 Task: Look for products in the category "Specialty Cheeses" from Field Roast only.
Action: Mouse moved to (869, 320)
Screenshot: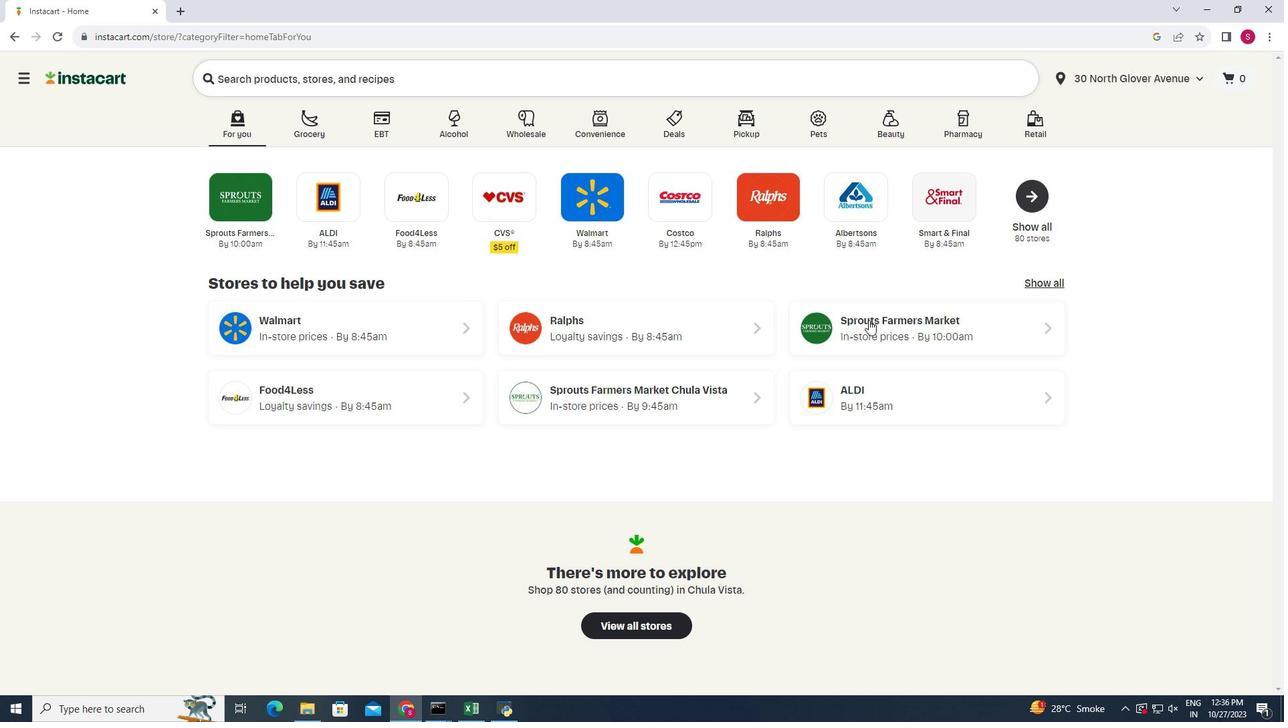 
Action: Mouse pressed left at (869, 320)
Screenshot: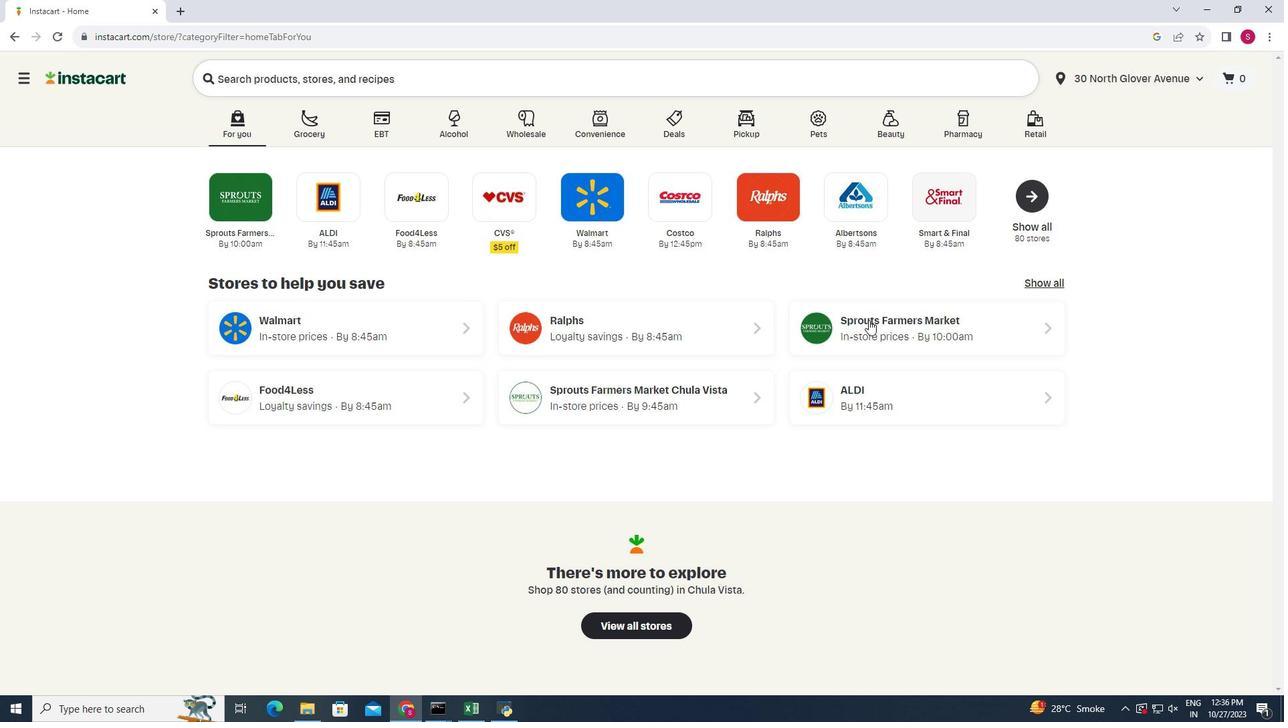 
Action: Mouse moved to (33, 585)
Screenshot: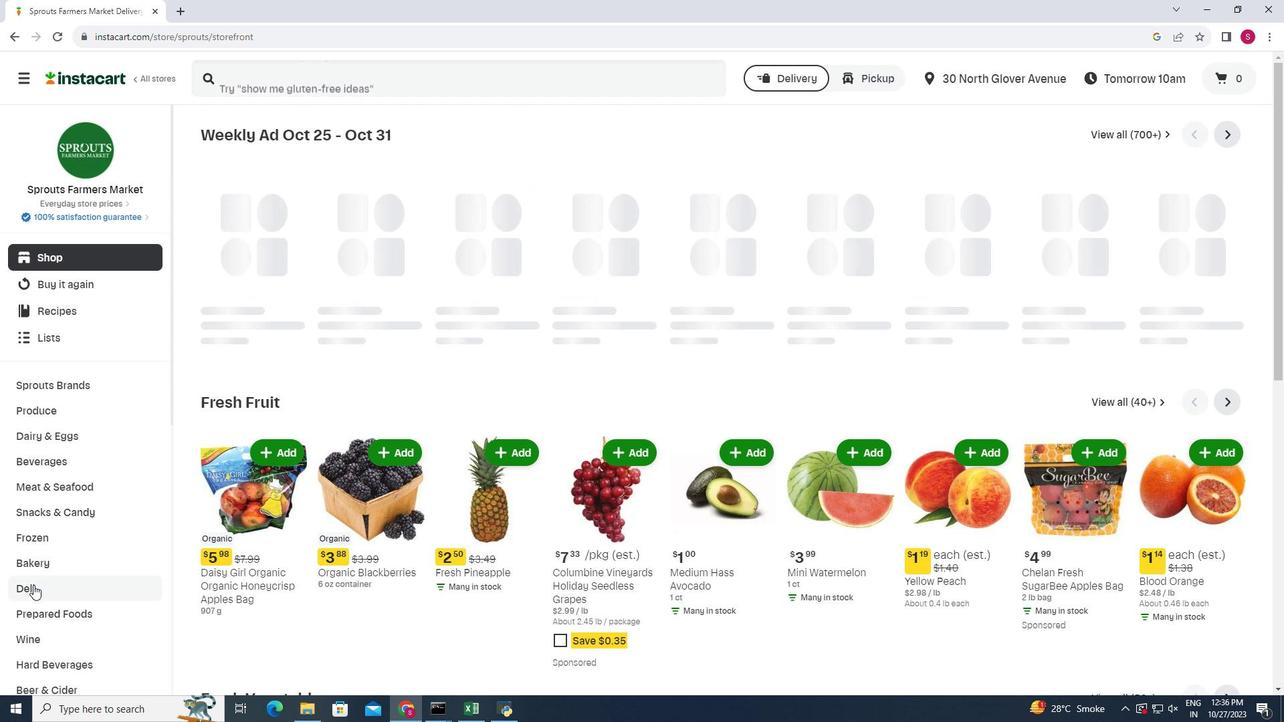 
Action: Mouse pressed left at (33, 585)
Screenshot: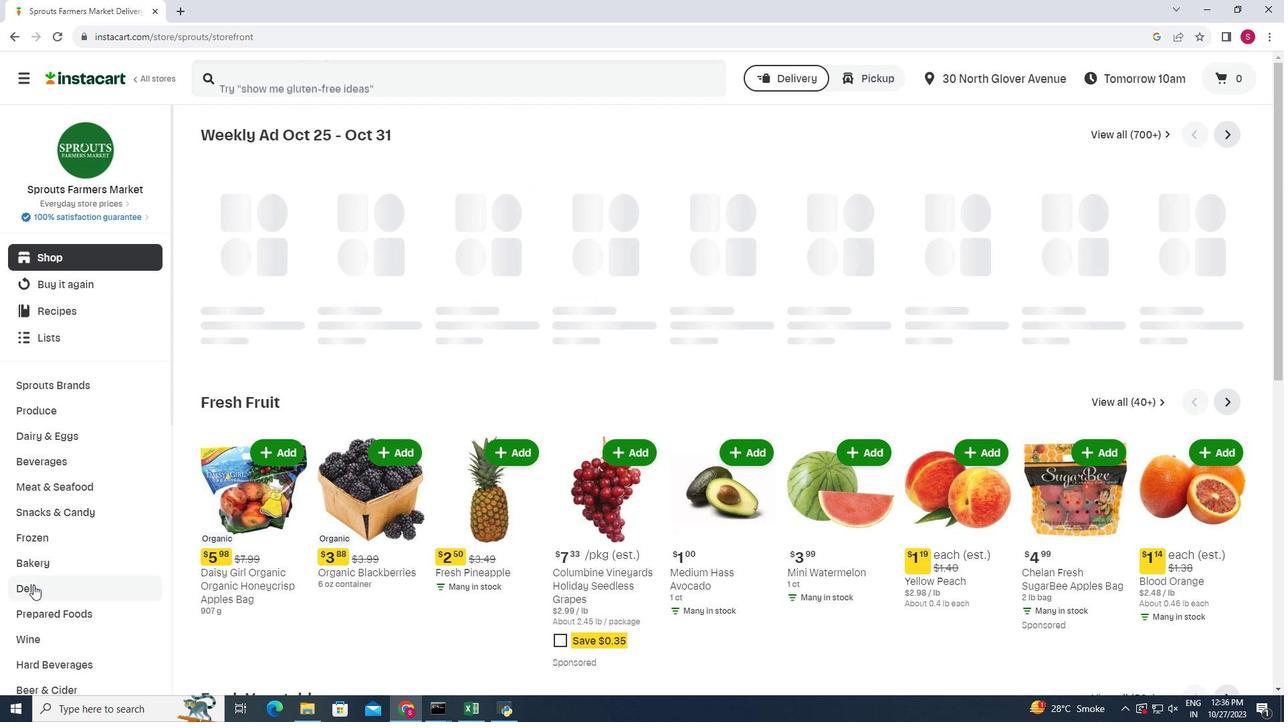 
Action: Mouse moved to (345, 335)
Screenshot: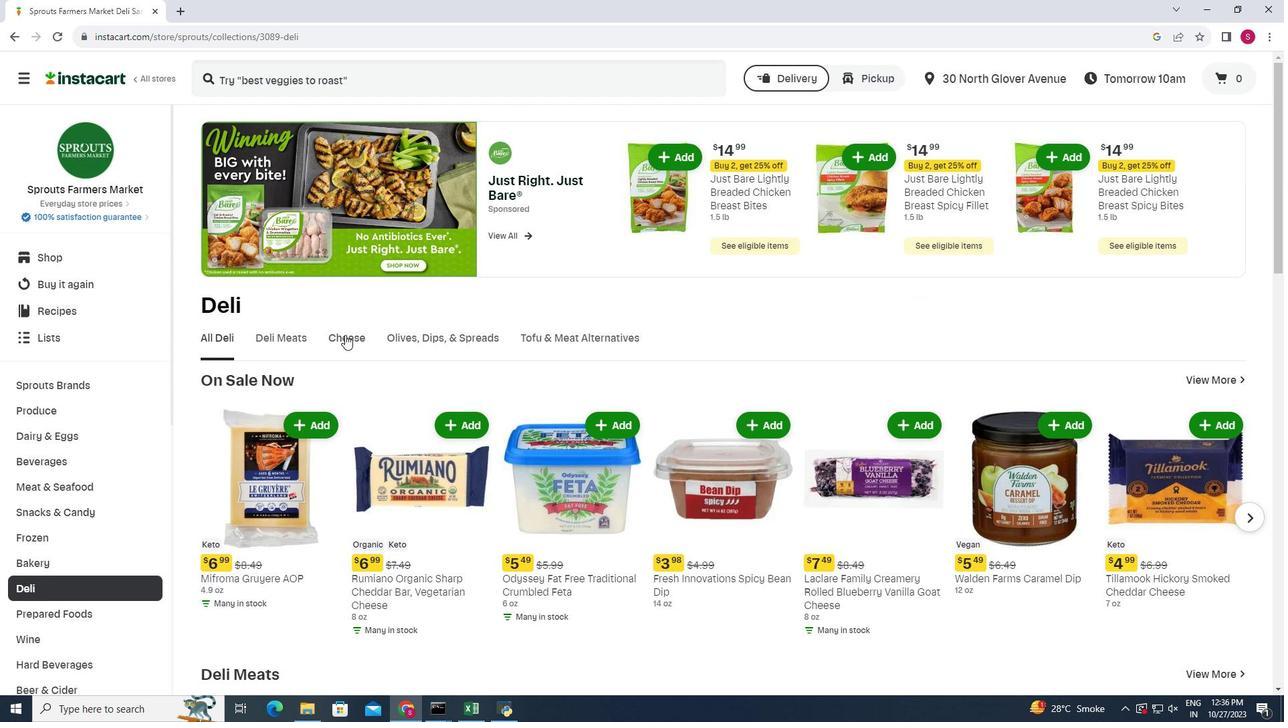 
Action: Mouse pressed left at (345, 335)
Screenshot: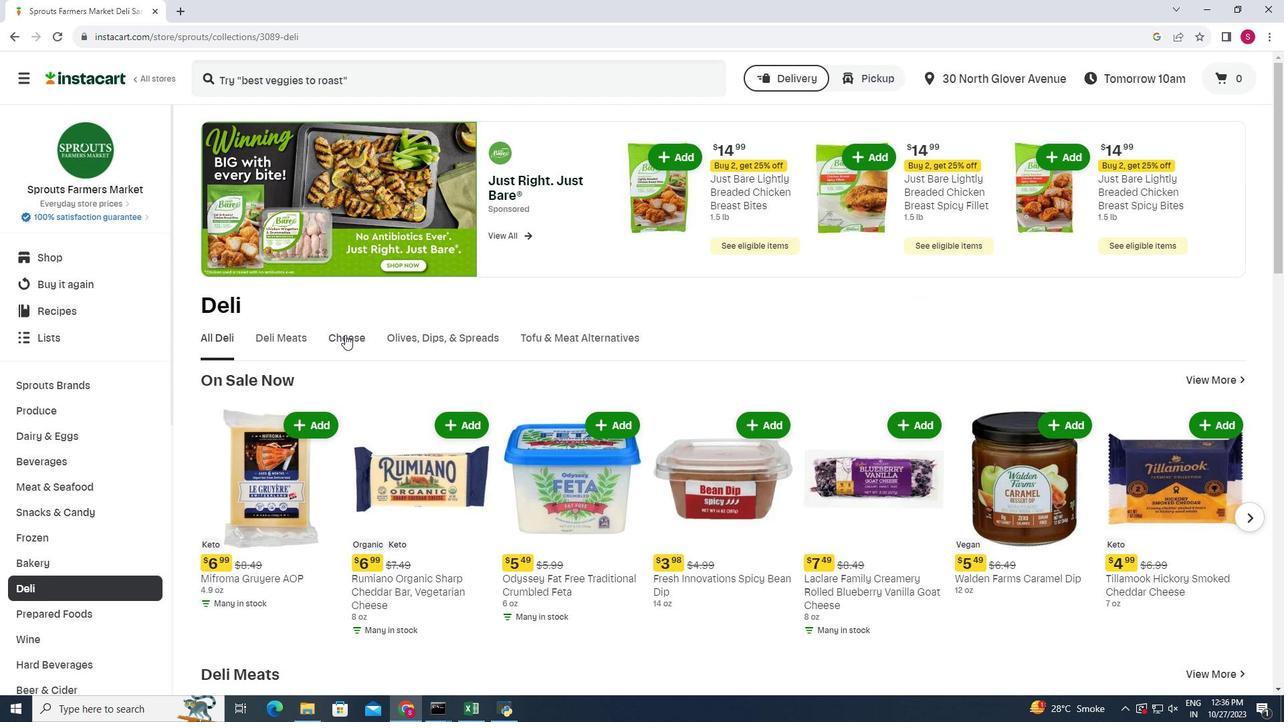
Action: Mouse moved to (1253, 379)
Screenshot: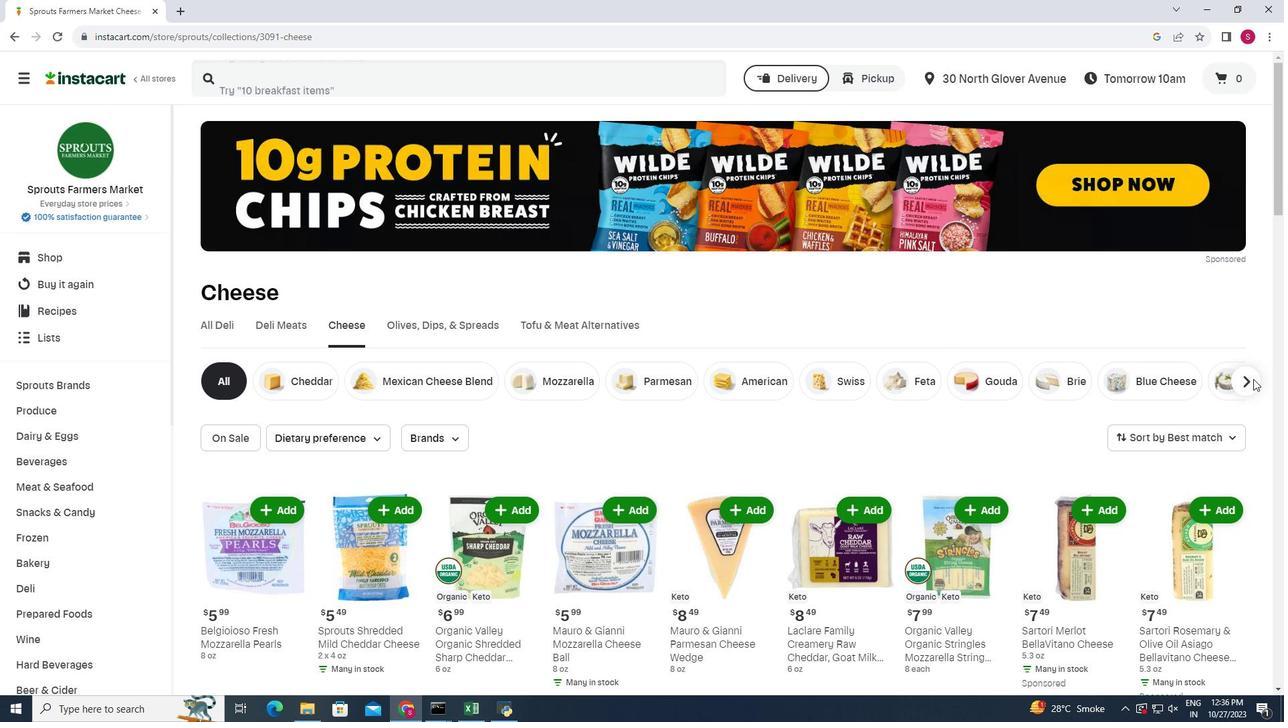 
Action: Mouse pressed left at (1253, 379)
Screenshot: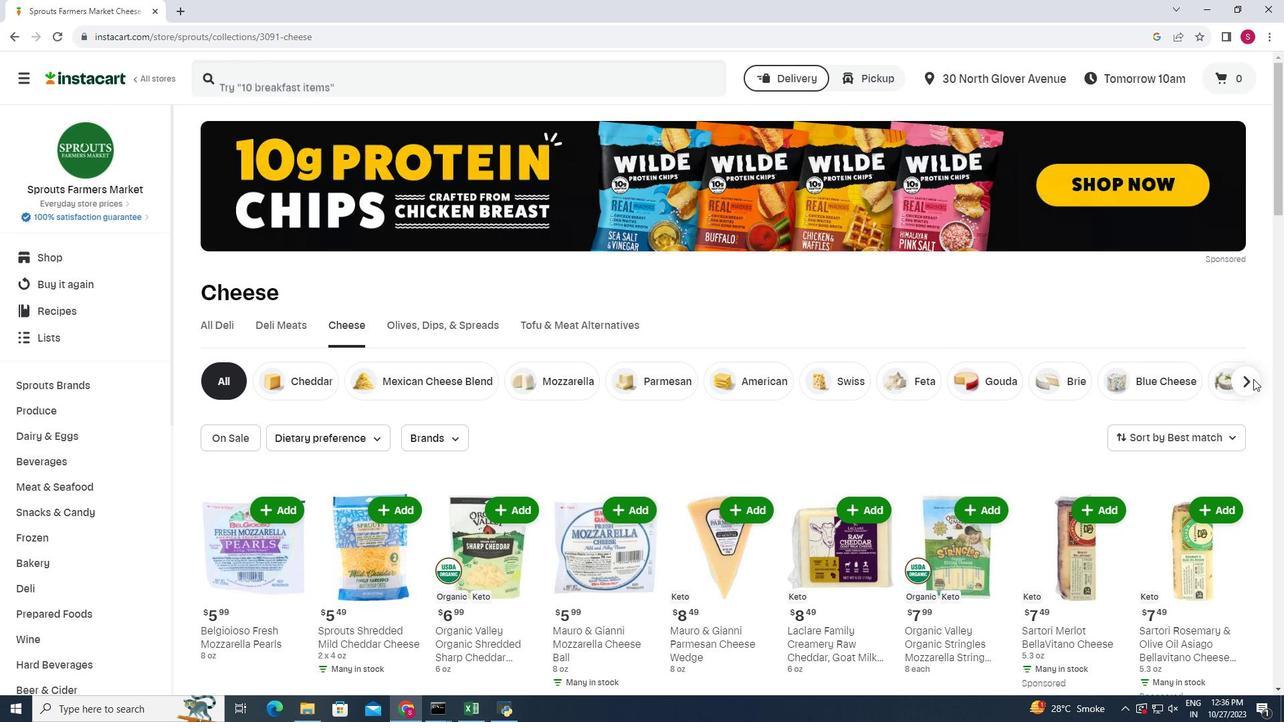 
Action: Mouse moved to (1172, 379)
Screenshot: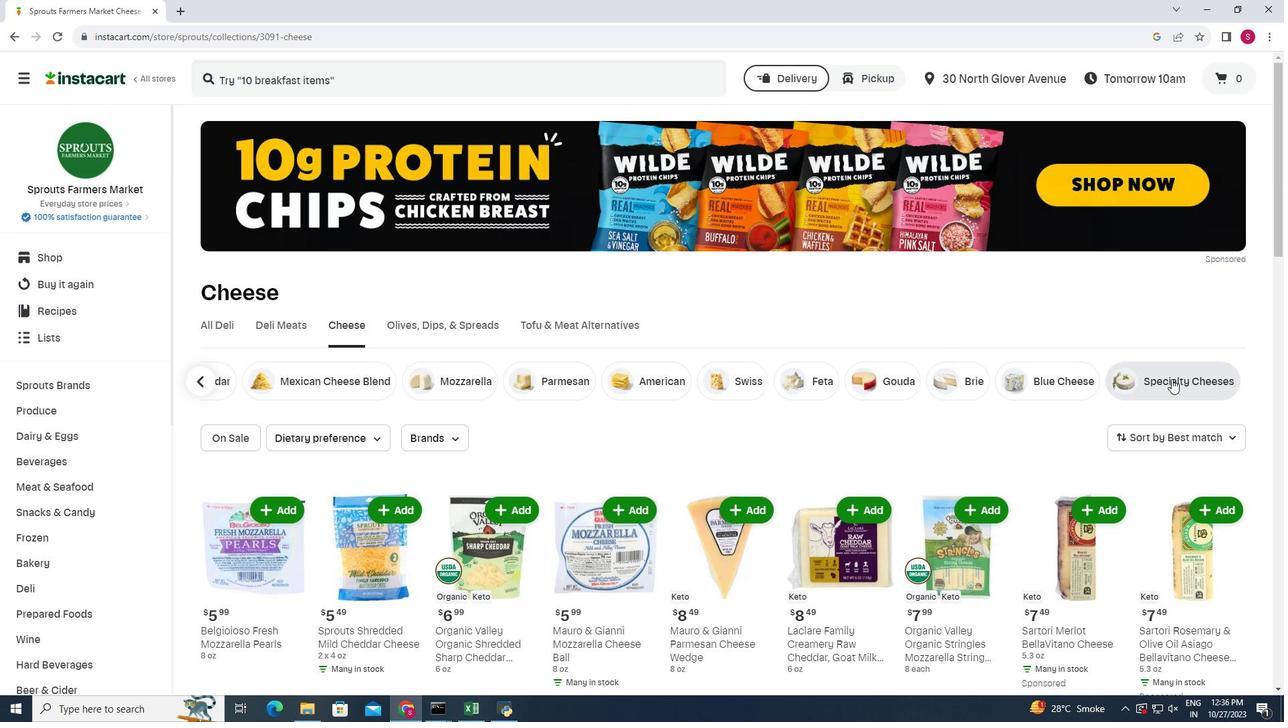 
Action: Mouse pressed left at (1172, 379)
Screenshot: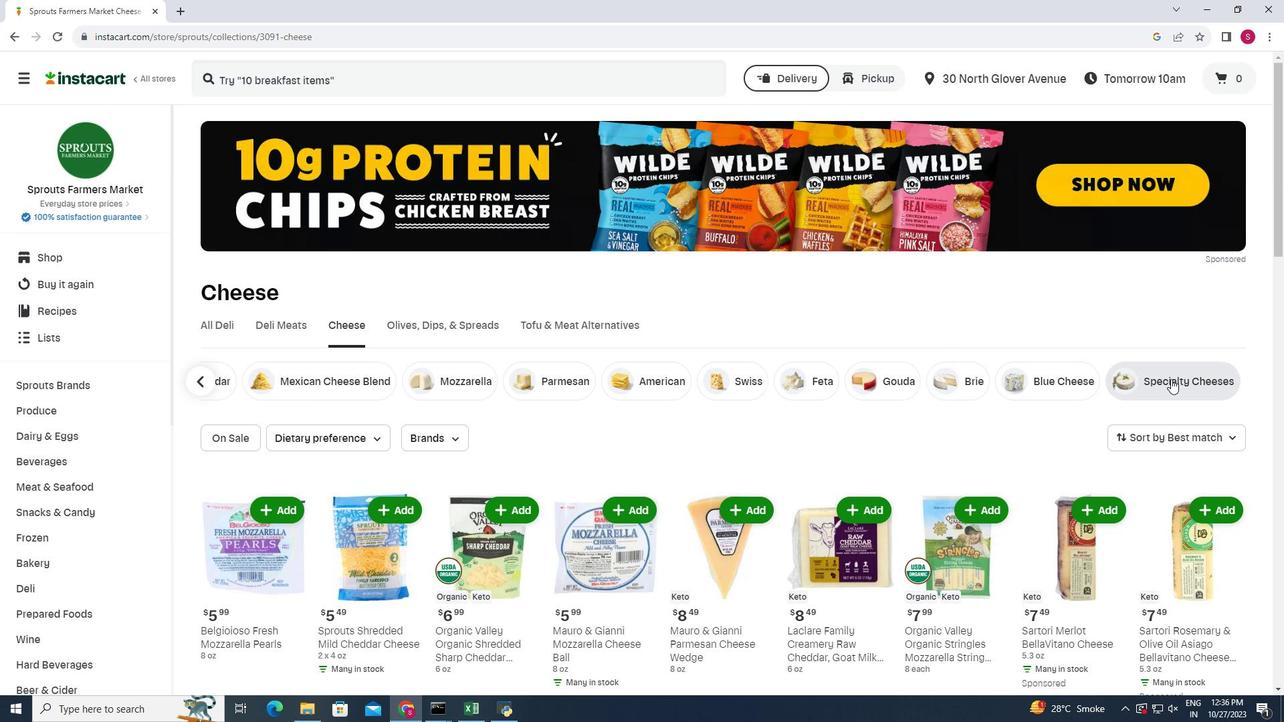 
Action: Mouse moved to (454, 432)
Screenshot: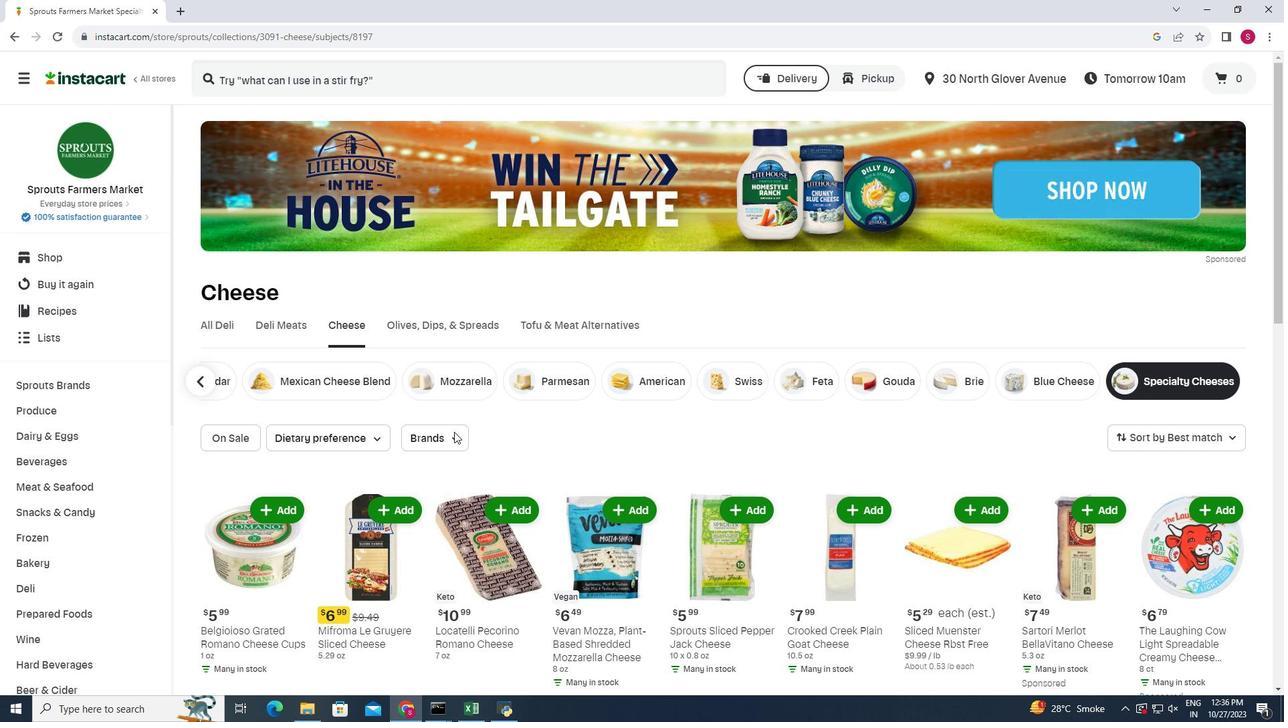 
Action: Mouse pressed left at (454, 432)
Screenshot: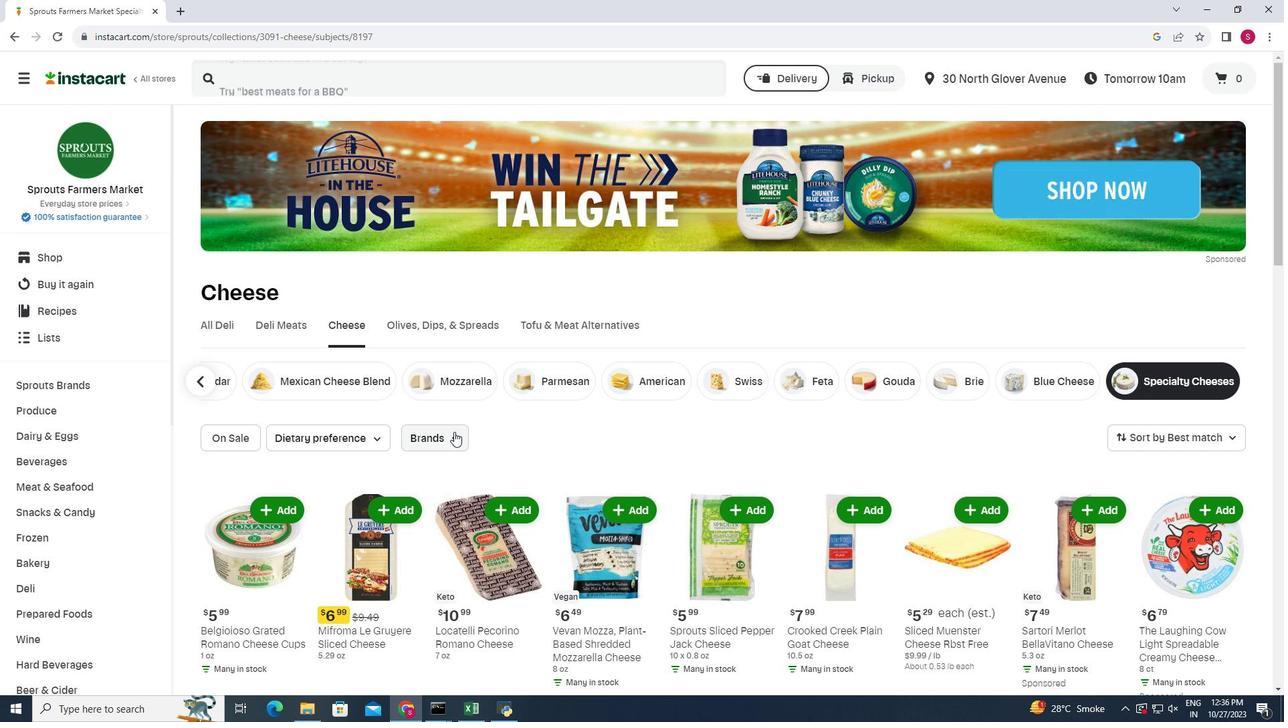 
Action: Mouse moved to (454, 512)
Screenshot: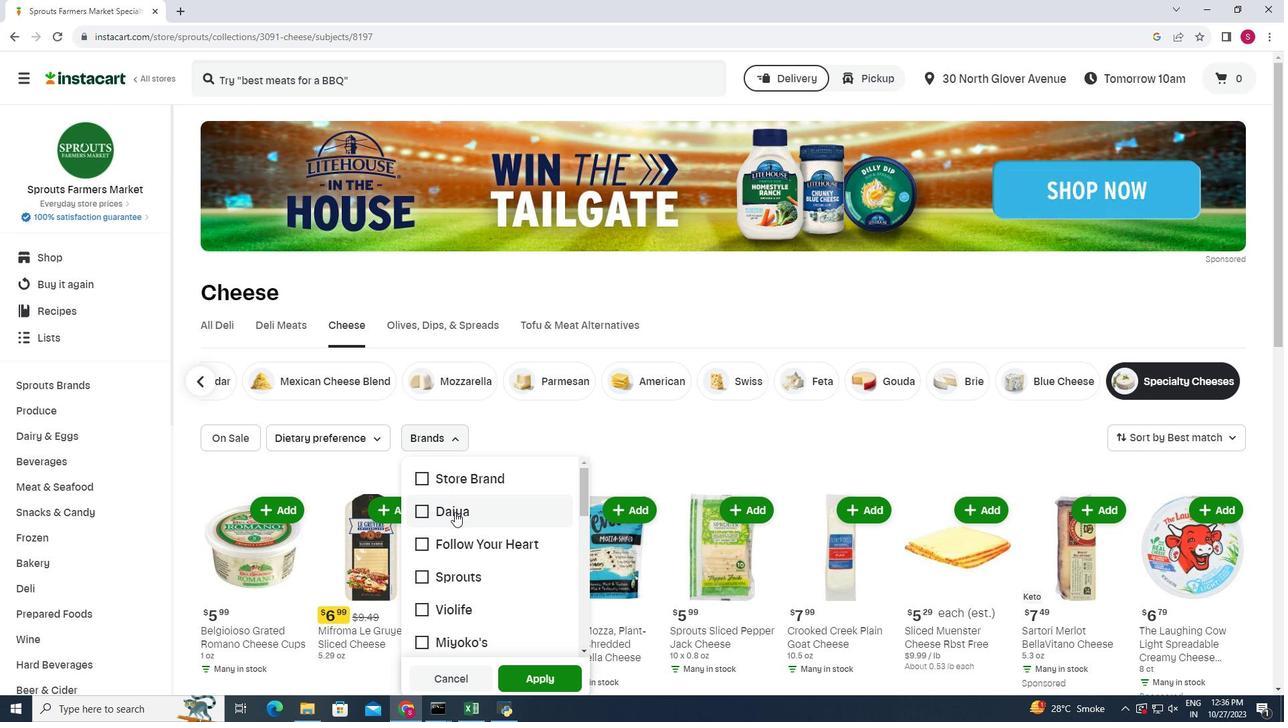 
Action: Mouse scrolled (454, 511) with delta (0, 0)
Screenshot: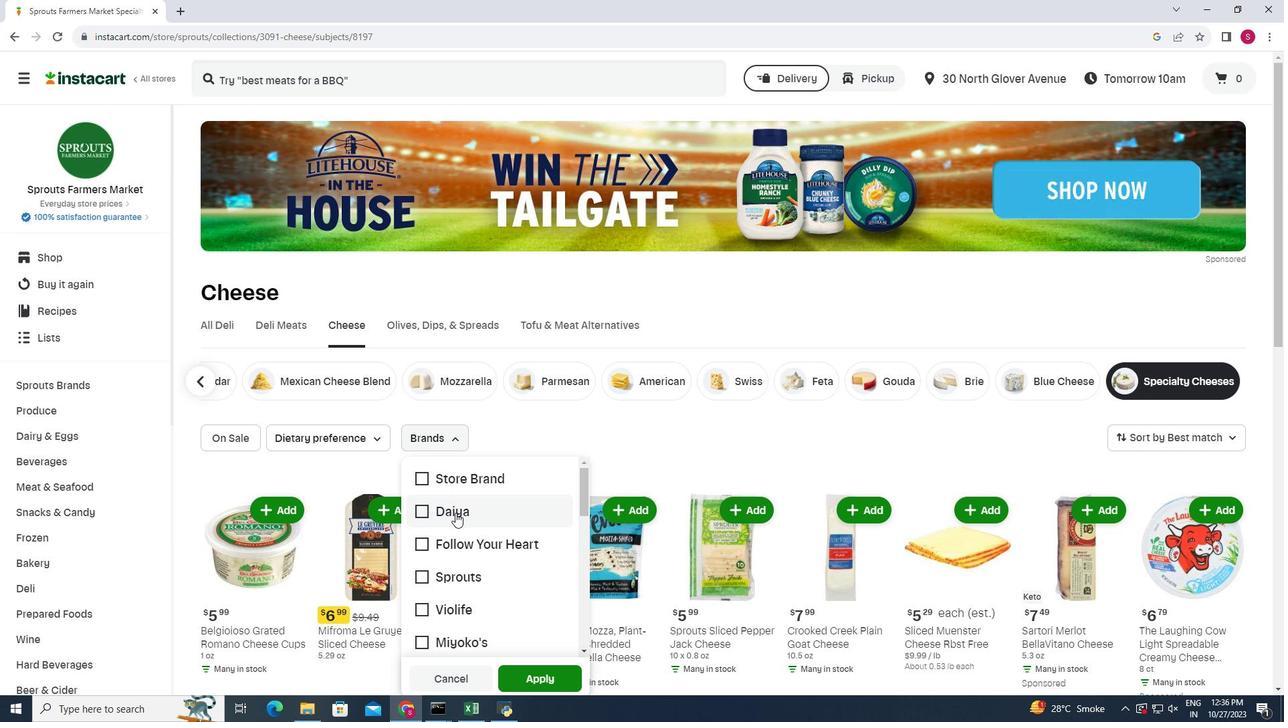 
Action: Mouse moved to (456, 513)
Screenshot: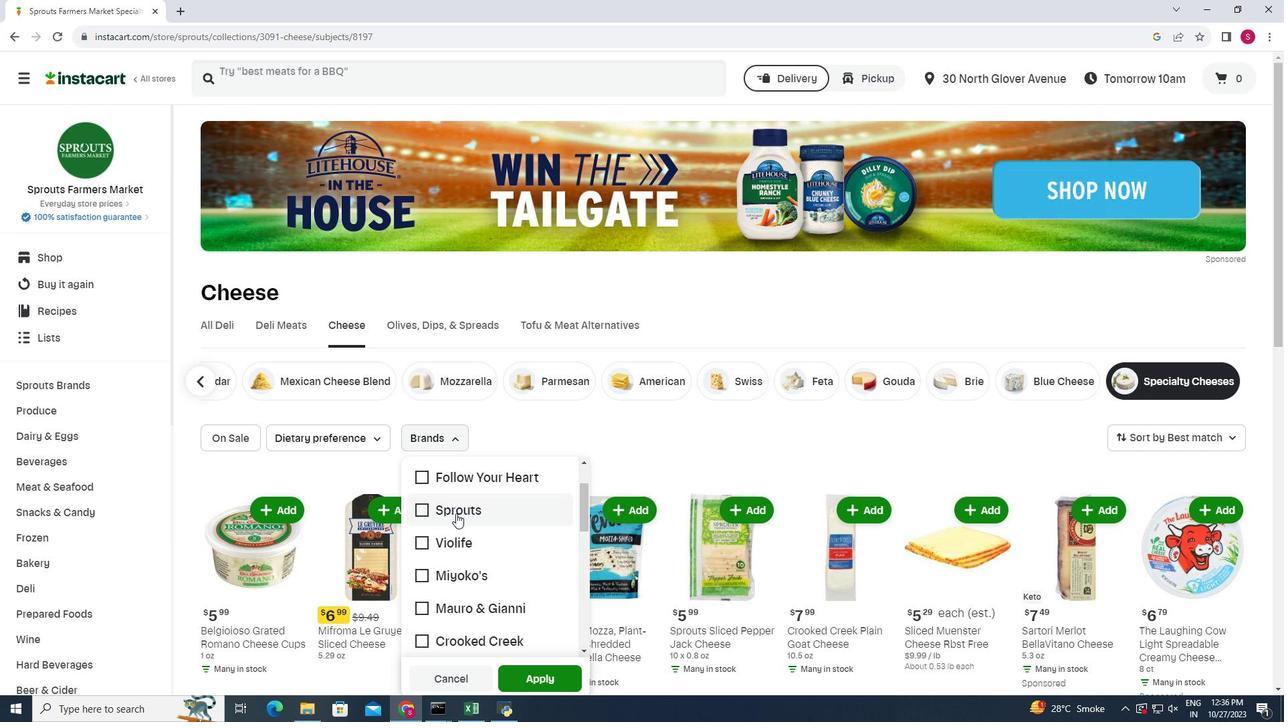 
Action: Mouse scrolled (456, 513) with delta (0, 0)
Screenshot: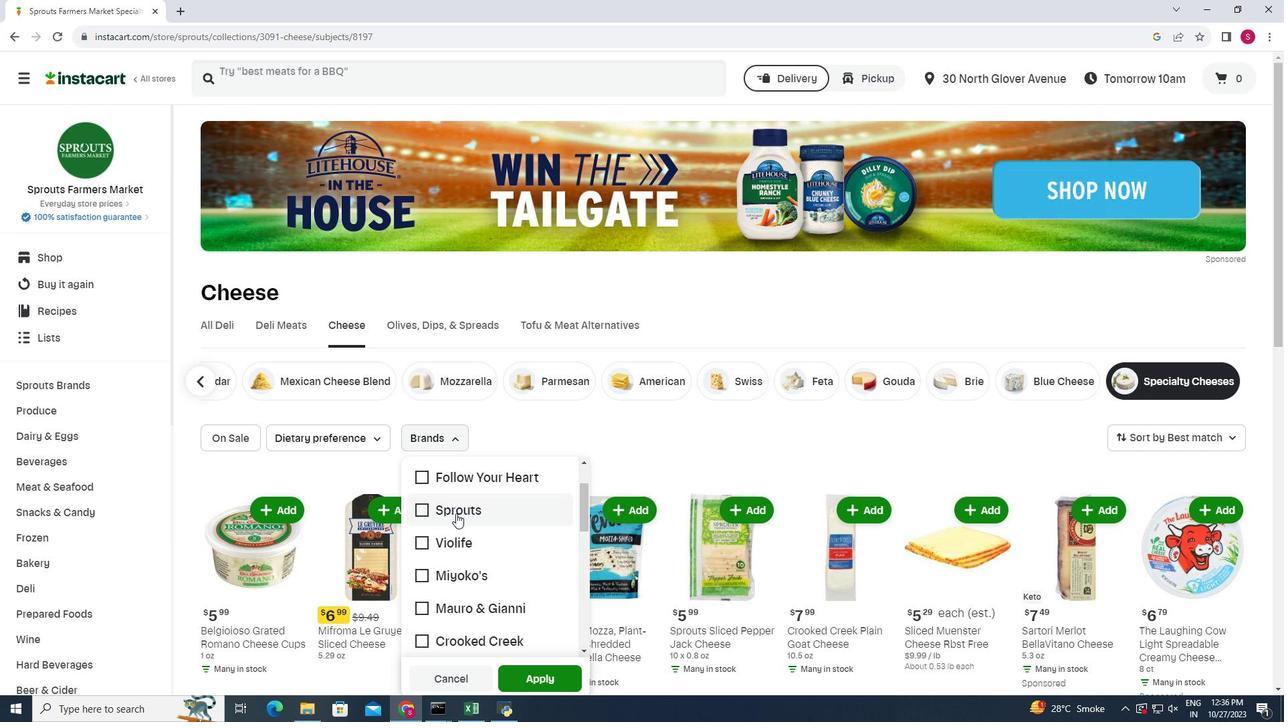 
Action: Mouse scrolled (456, 513) with delta (0, 0)
Screenshot: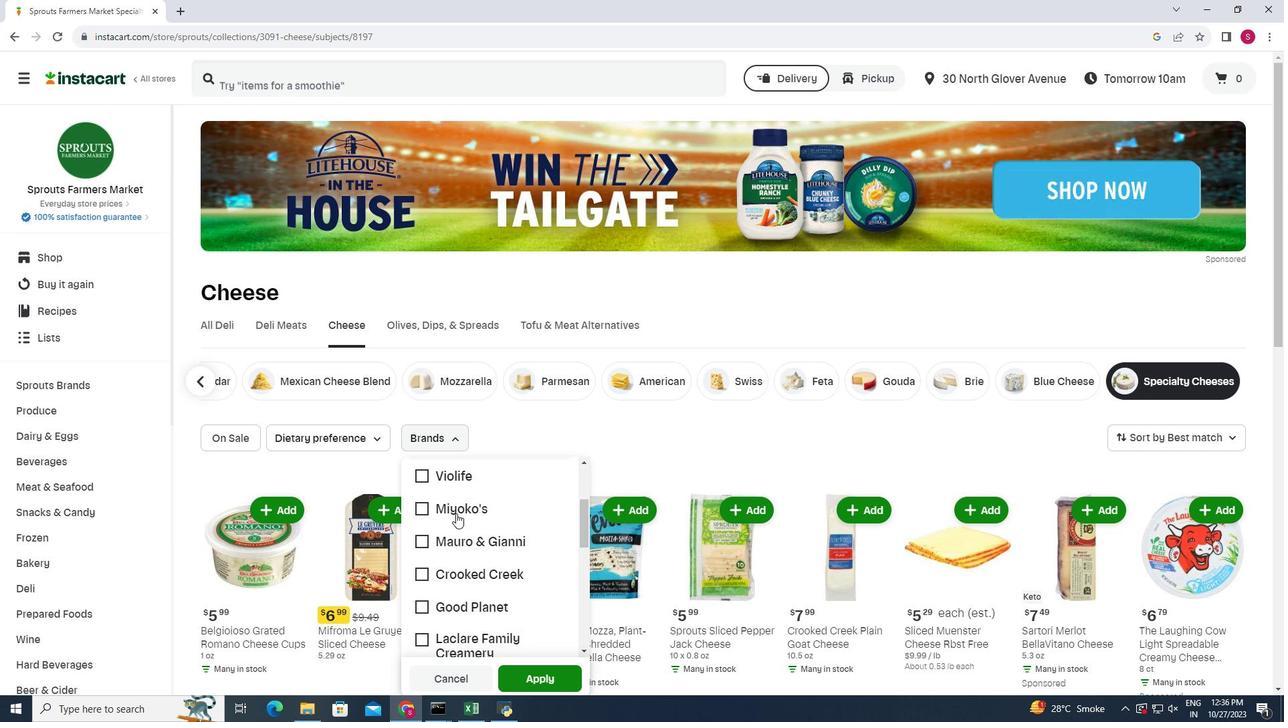 
Action: Mouse moved to (456, 513)
Screenshot: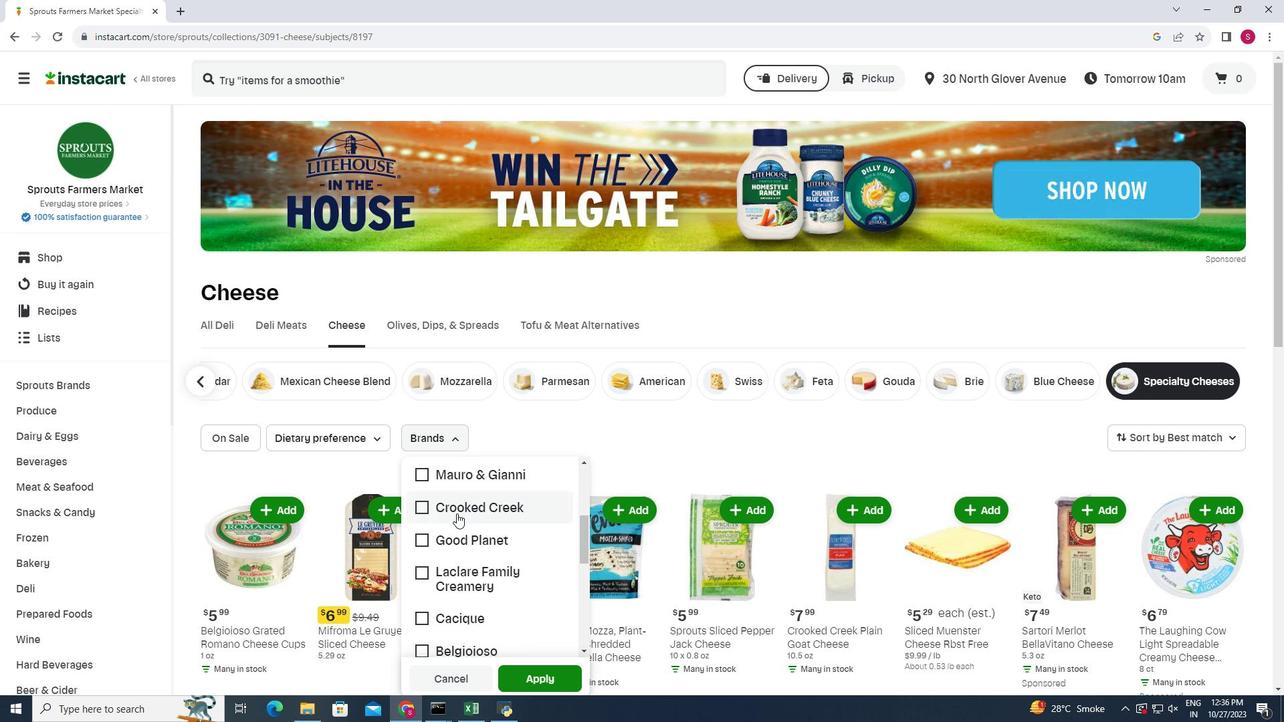 
Action: Mouse scrolled (456, 513) with delta (0, 0)
Screenshot: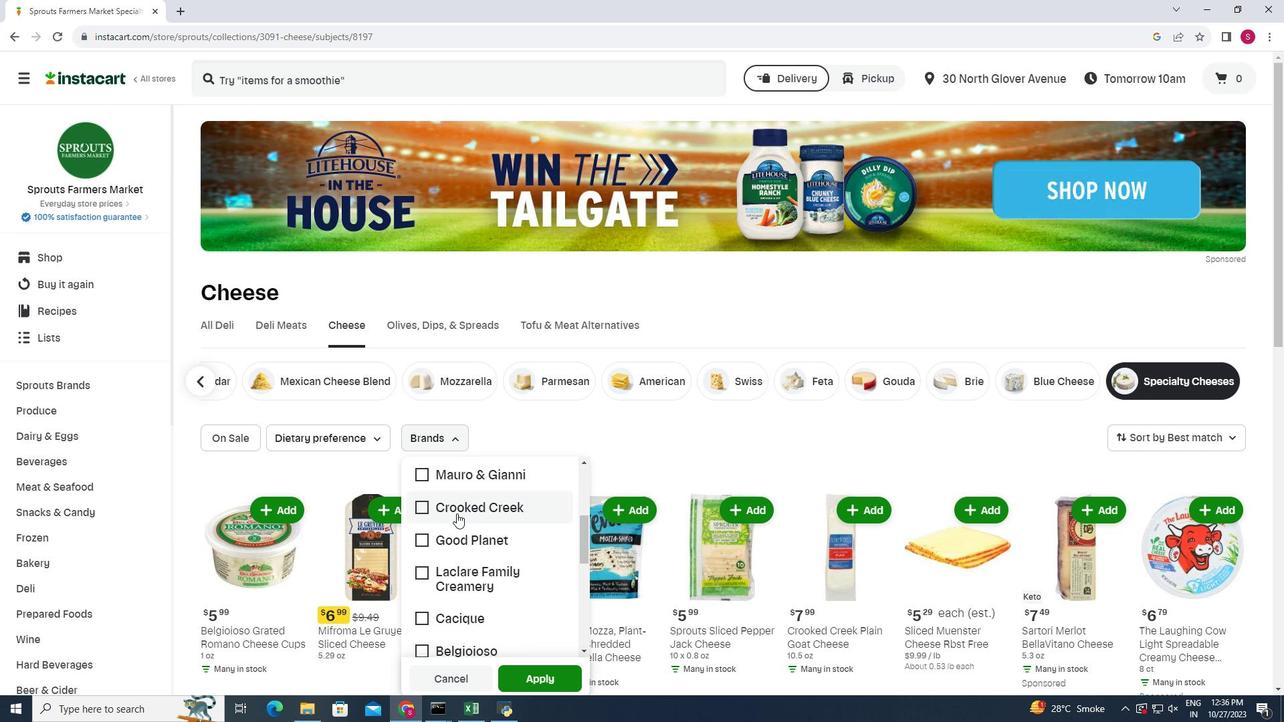 
Action: Mouse scrolled (456, 513) with delta (0, 0)
Screenshot: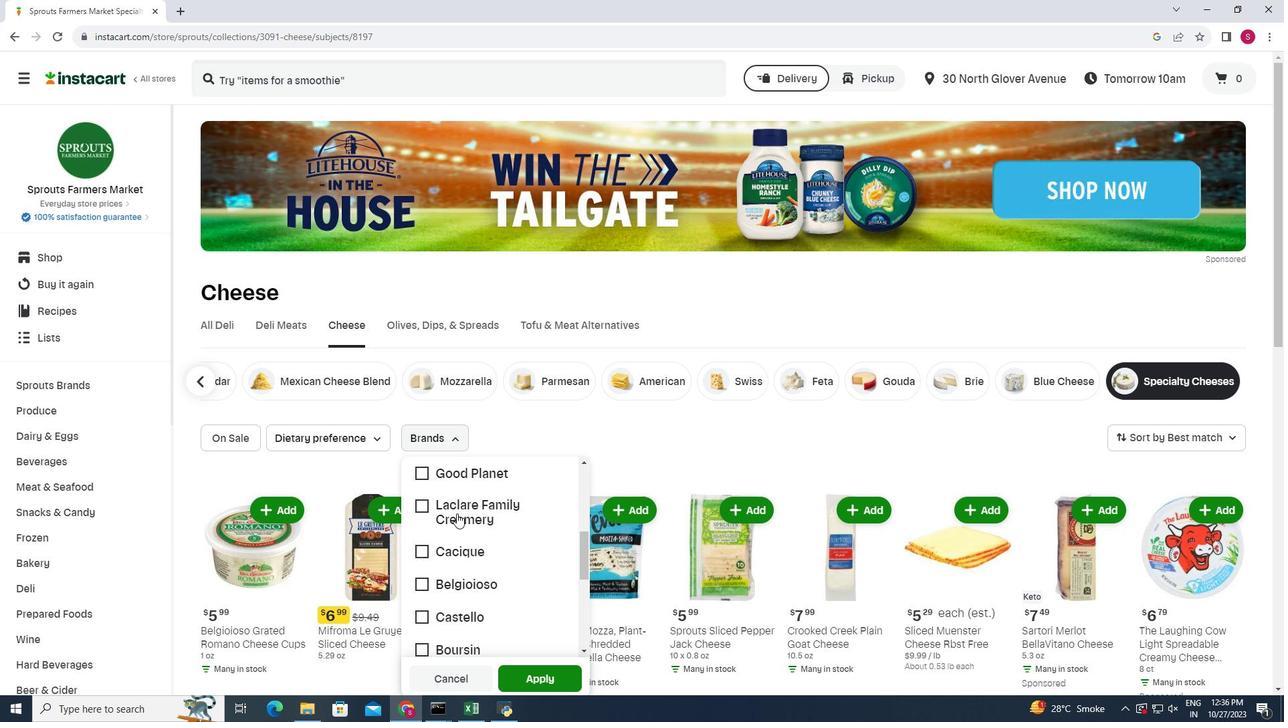 
Action: Mouse scrolled (456, 513) with delta (0, 0)
Screenshot: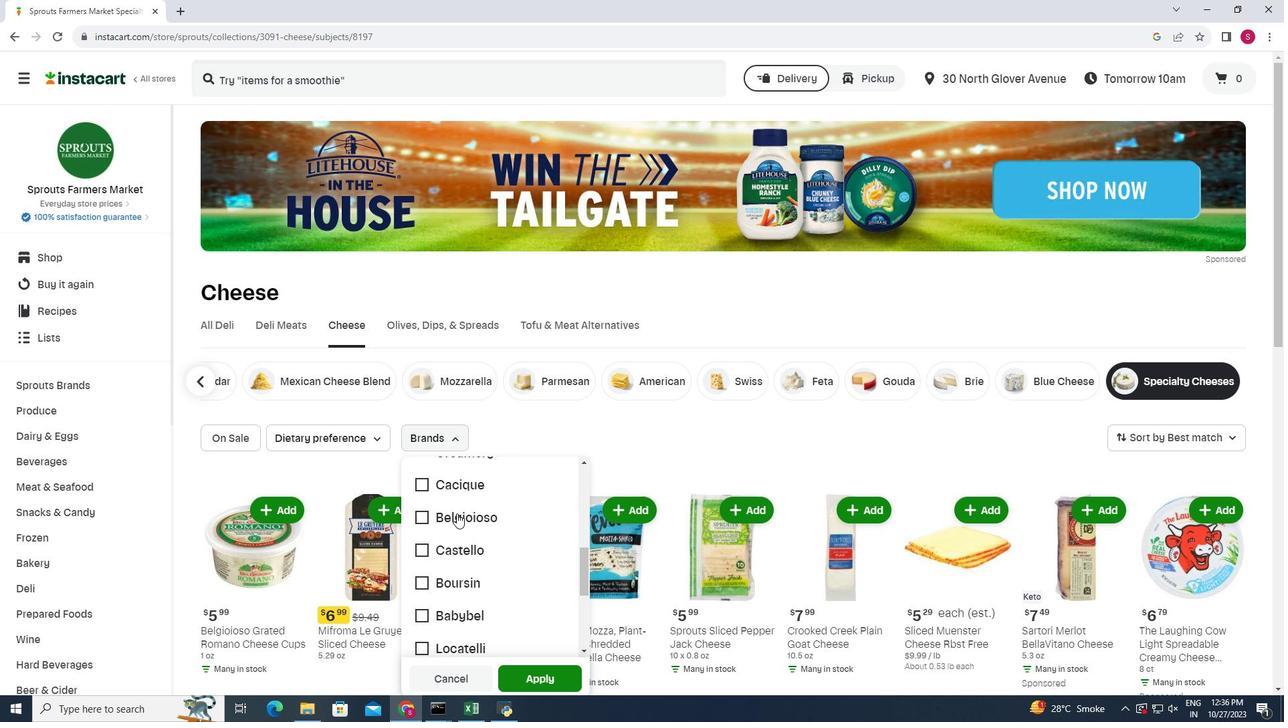 
Action: Mouse moved to (457, 514)
Screenshot: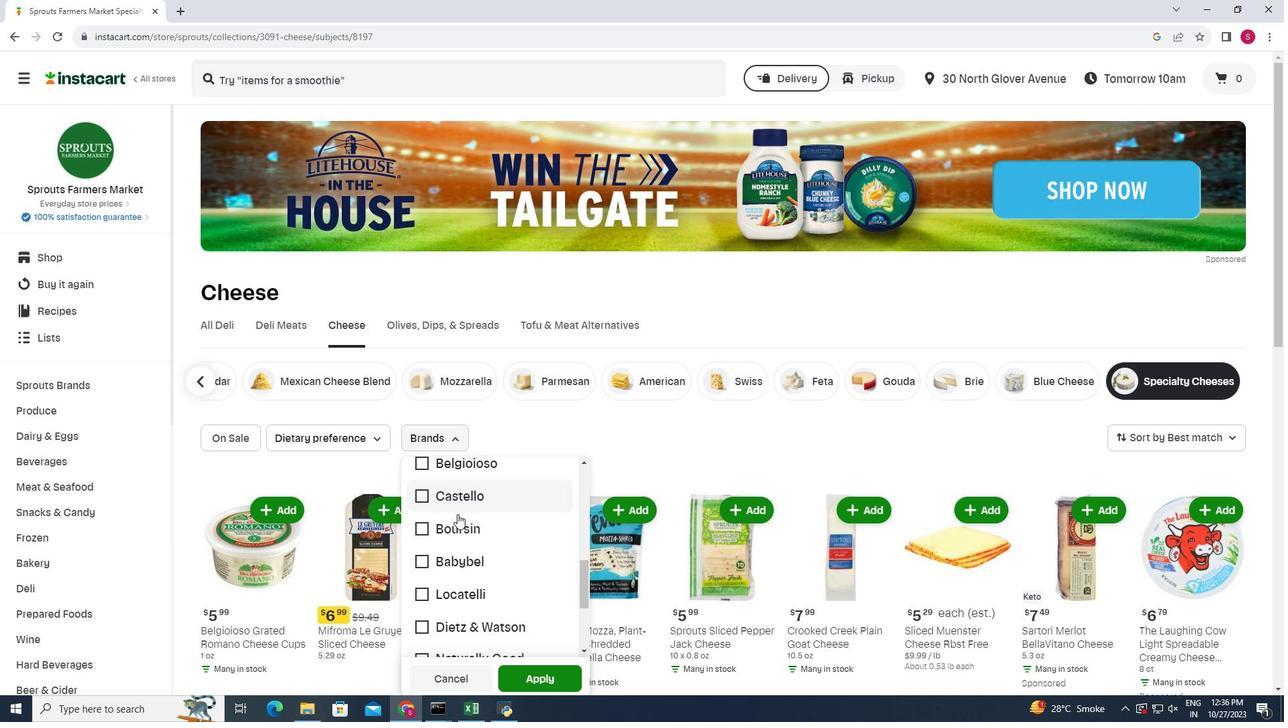 
Action: Mouse scrolled (457, 513) with delta (0, 0)
Screenshot: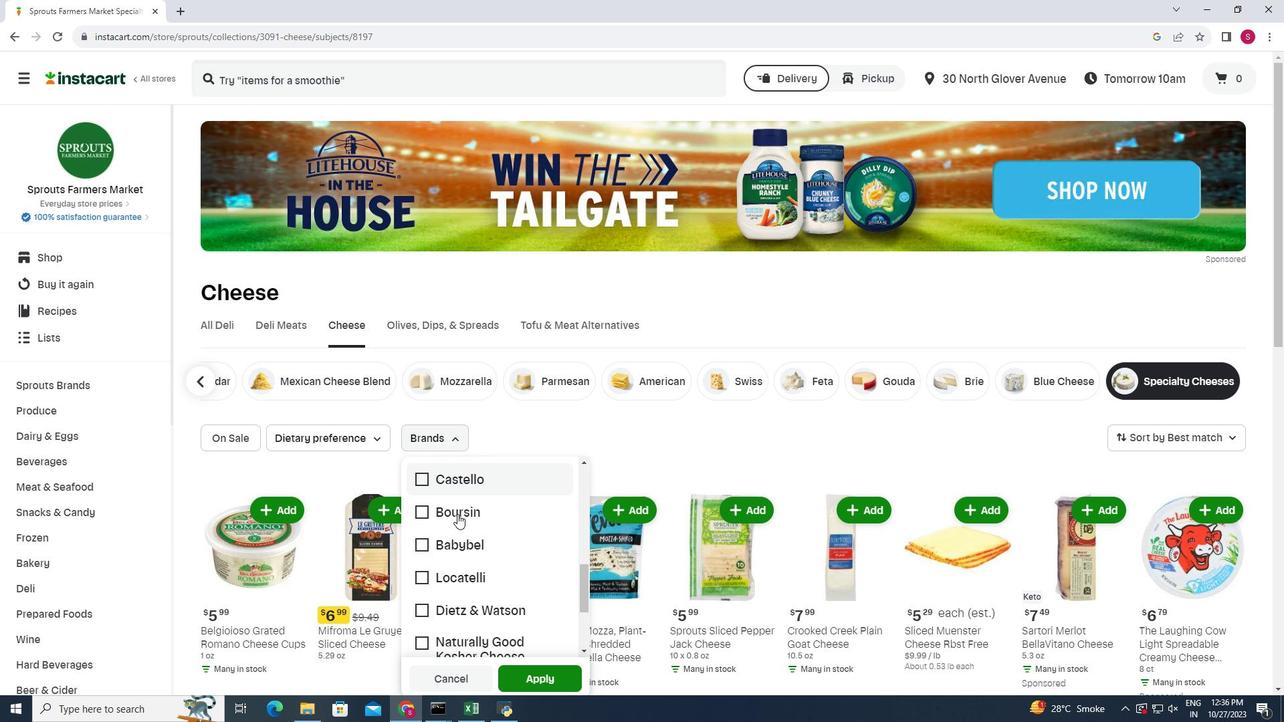
Action: Mouse moved to (458, 523)
Screenshot: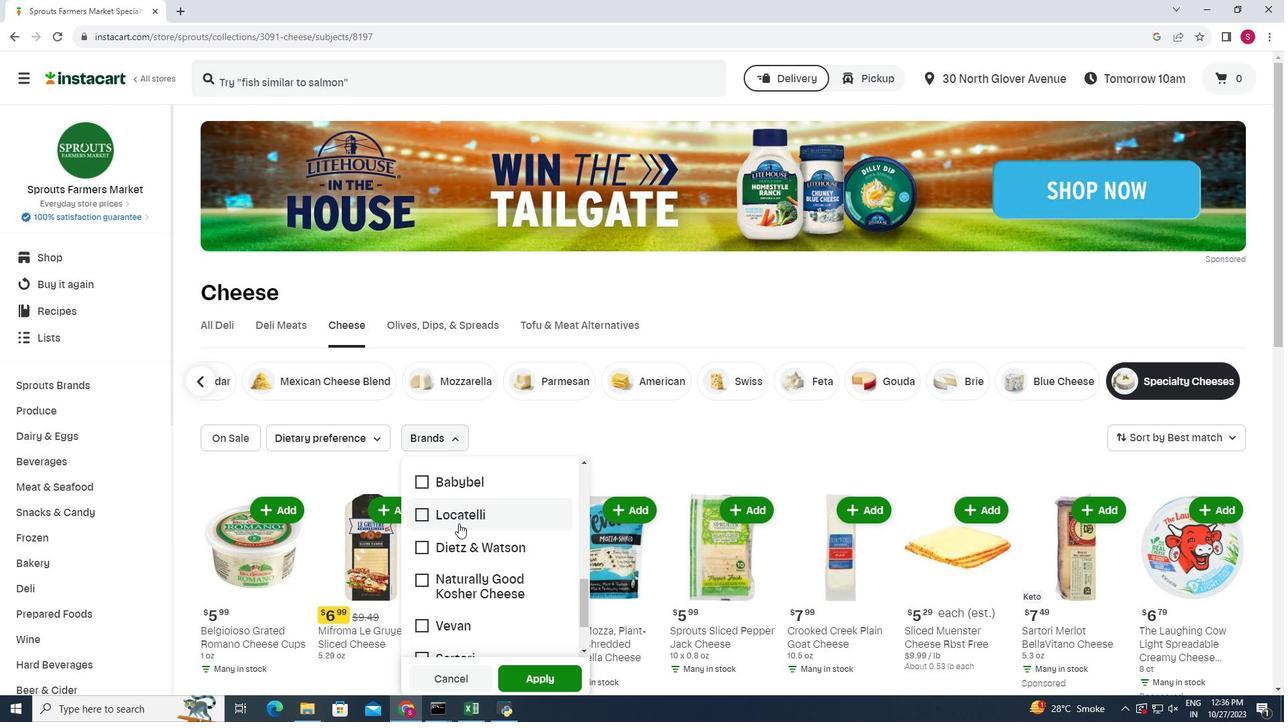 
Action: Mouse scrolled (458, 523) with delta (0, 0)
Screenshot: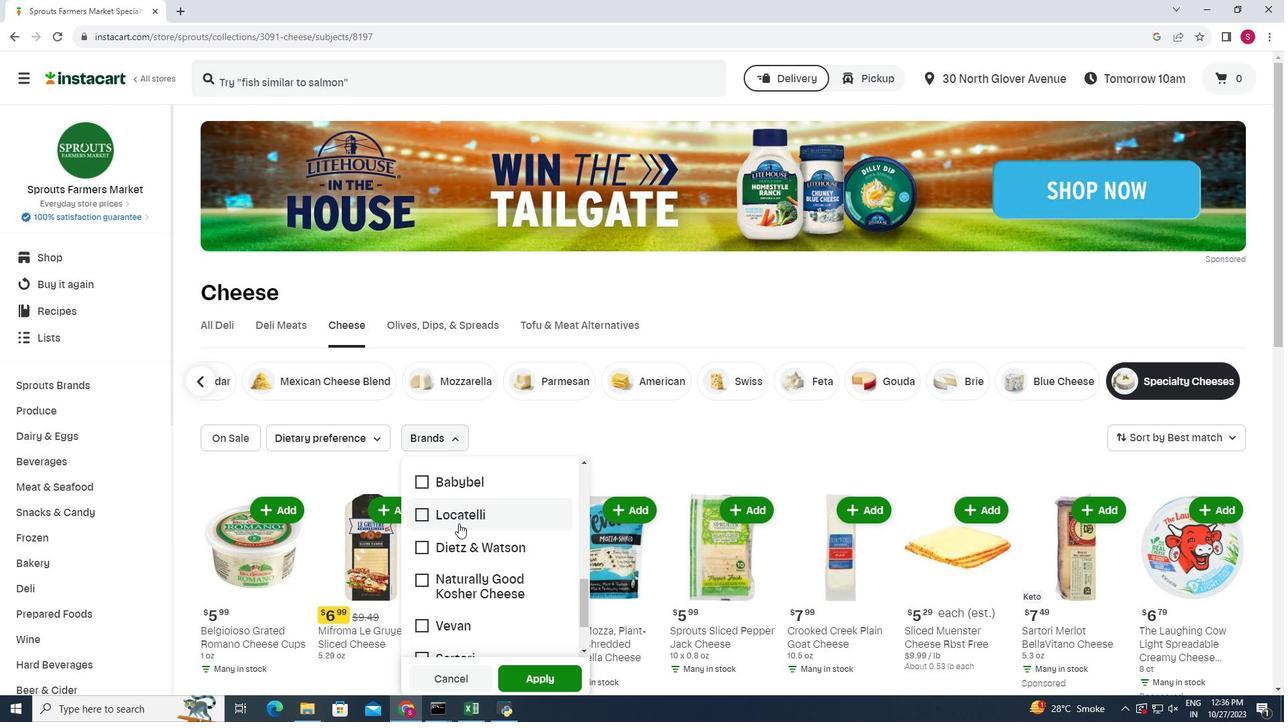 
Action: Mouse moved to (462, 526)
Screenshot: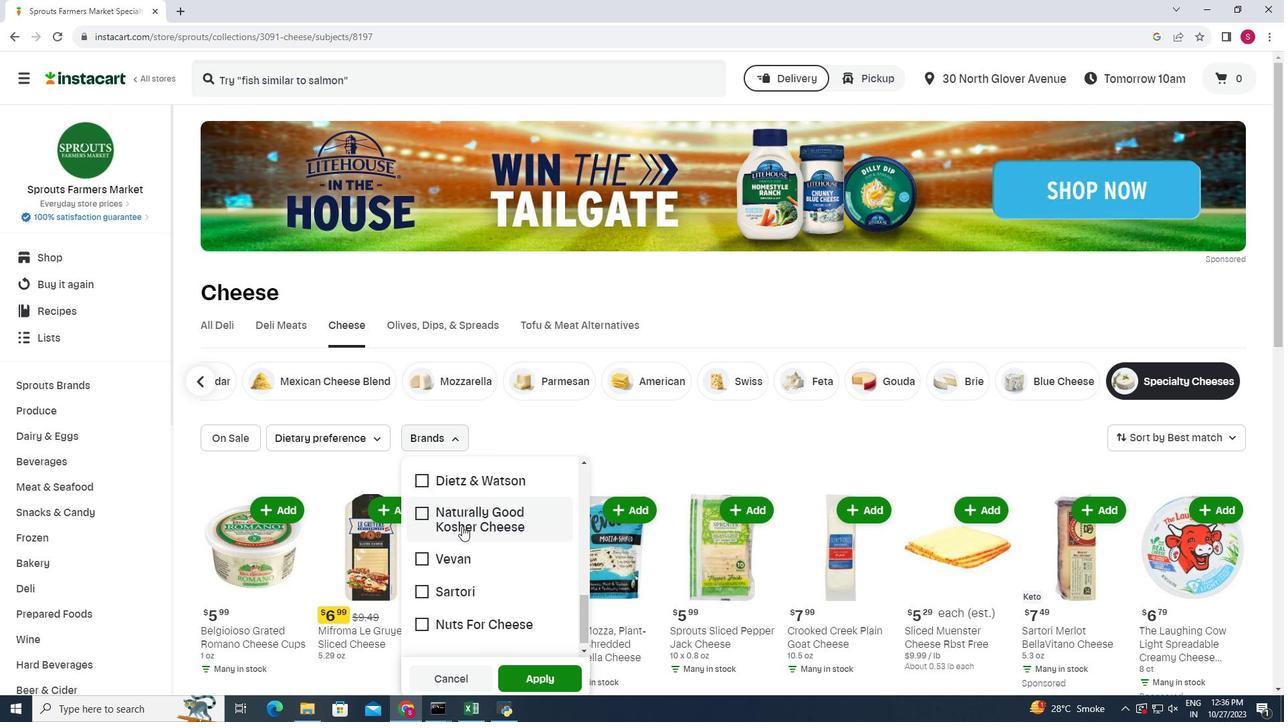 
Action: Mouse scrolled (462, 525) with delta (0, 0)
Screenshot: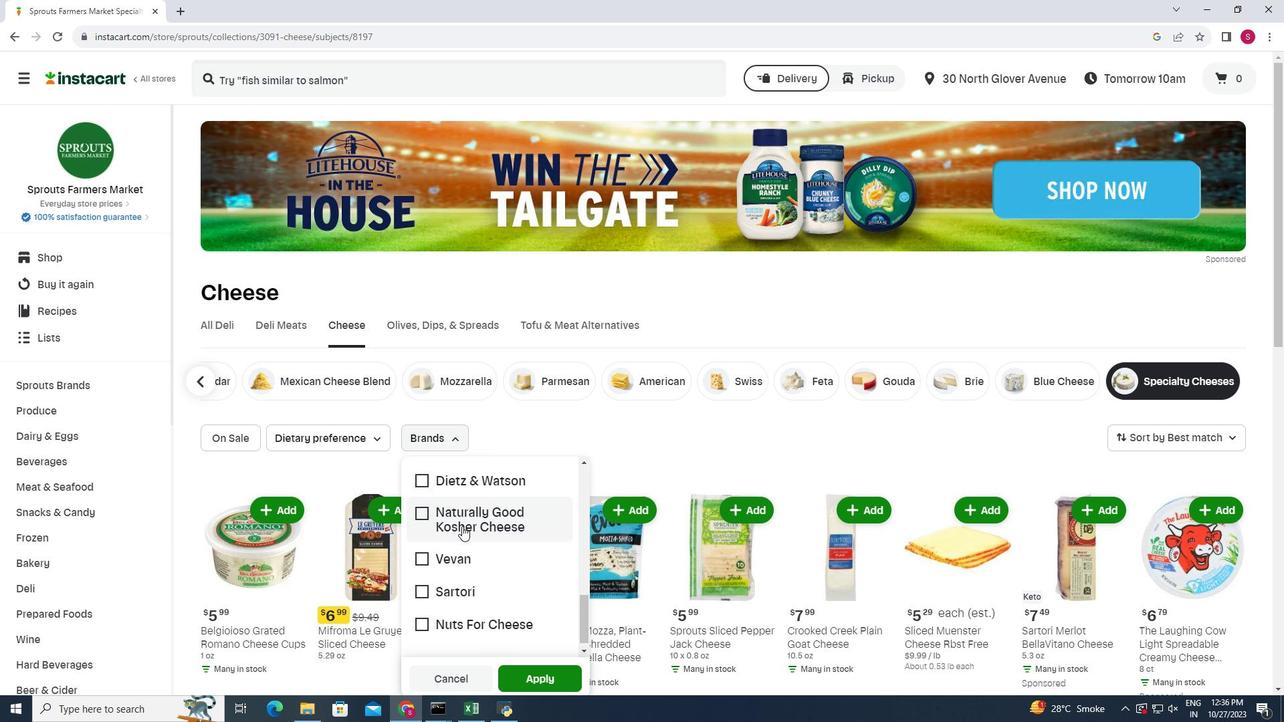 
Action: Mouse moved to (464, 526)
Screenshot: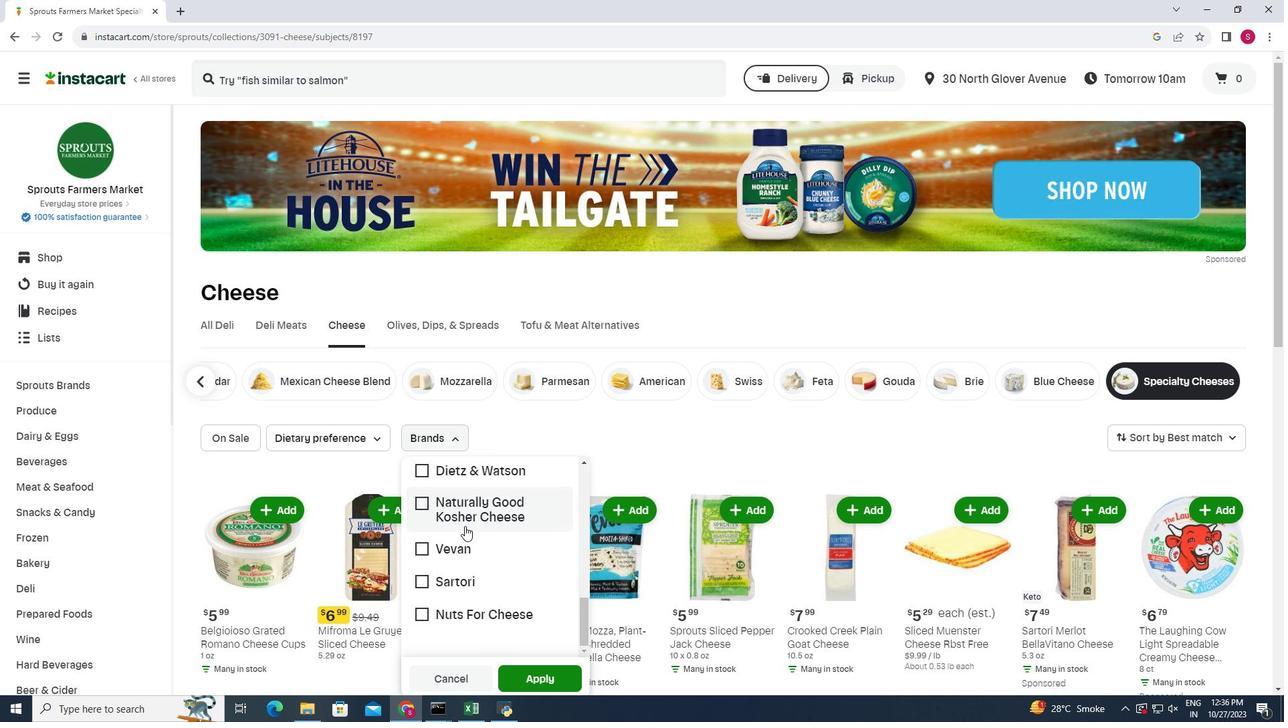 
Action: Mouse scrolled (464, 527) with delta (0, 0)
Screenshot: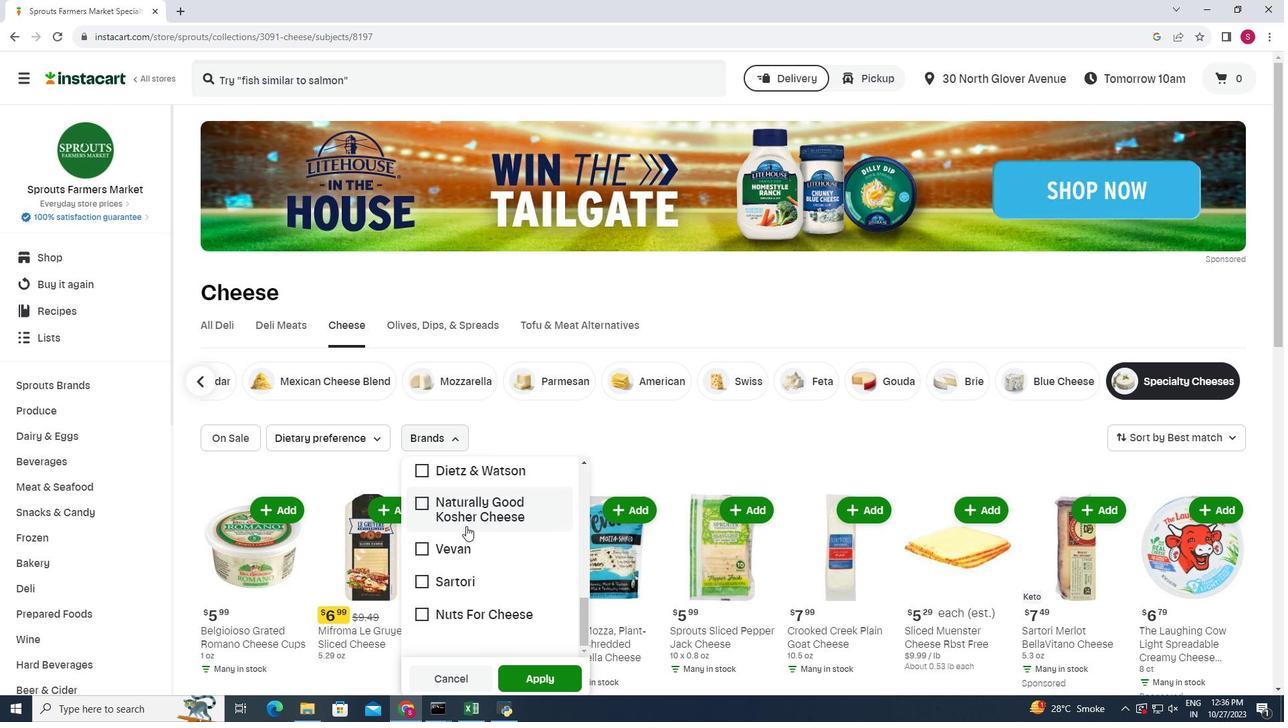 
Action: Mouse moved to (466, 526)
Screenshot: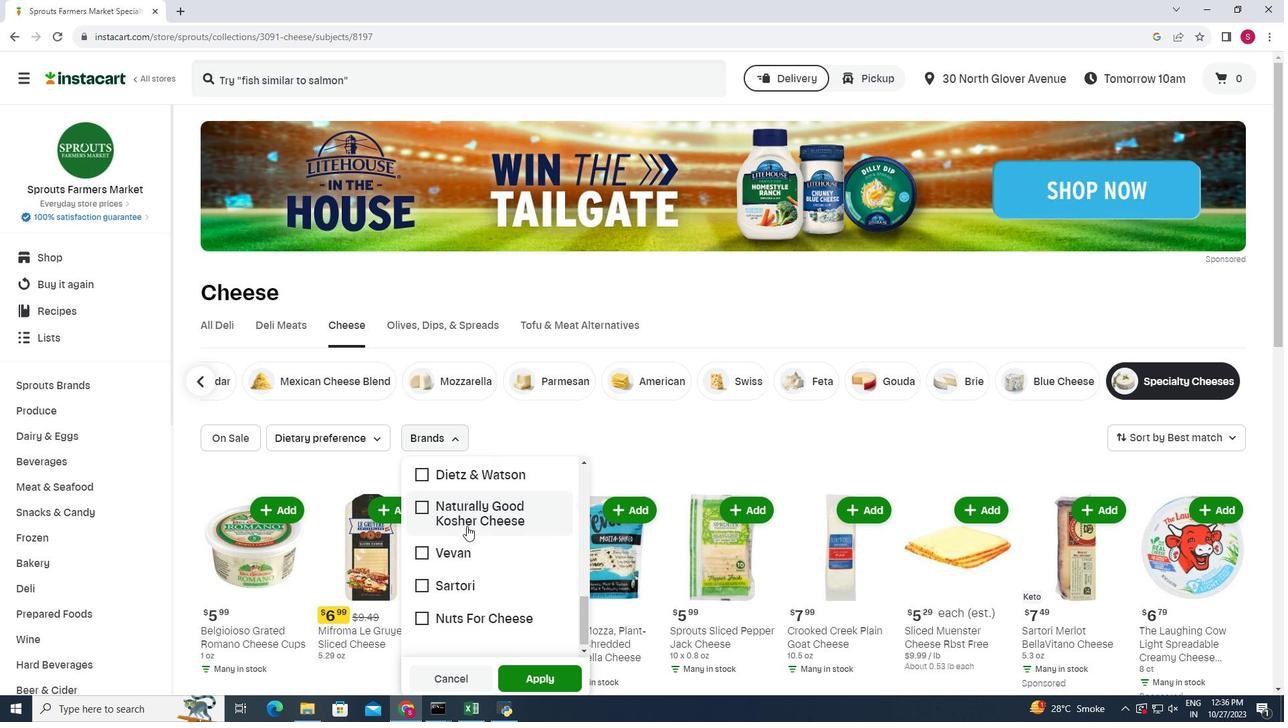 
Action: Mouse scrolled (466, 527) with delta (0, 0)
Screenshot: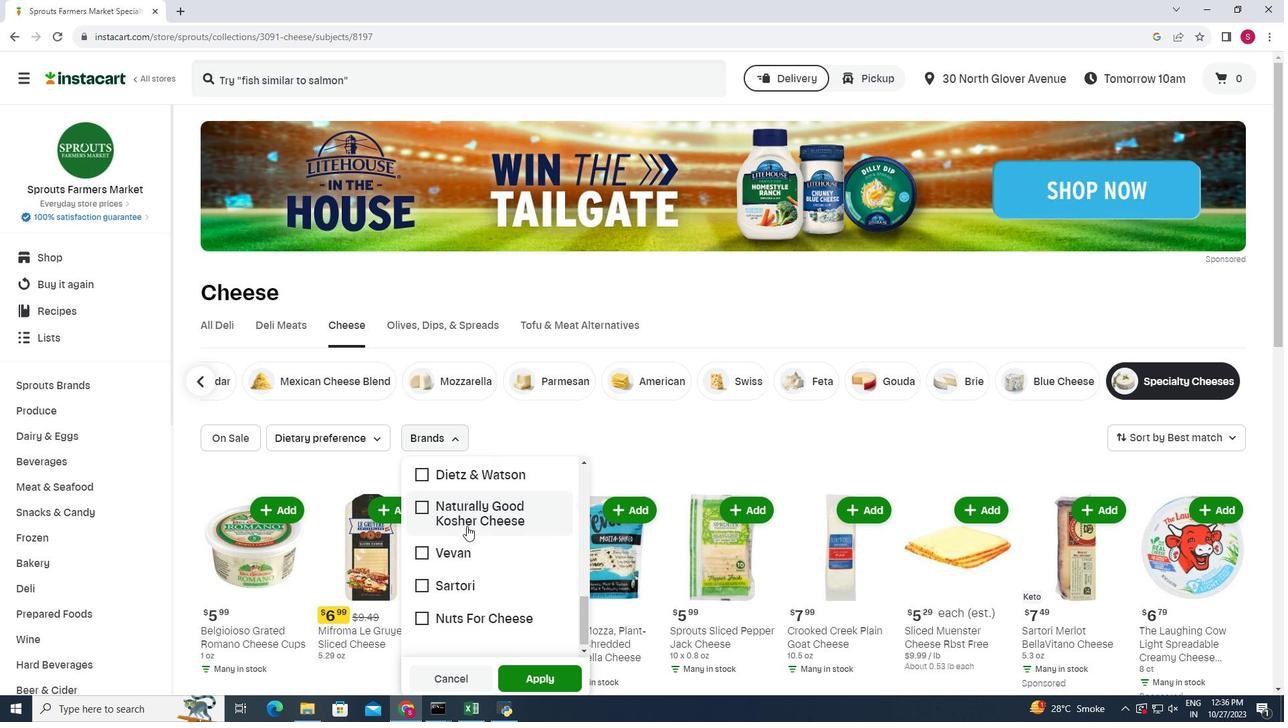 
Action: Mouse moved to (466, 527)
Screenshot: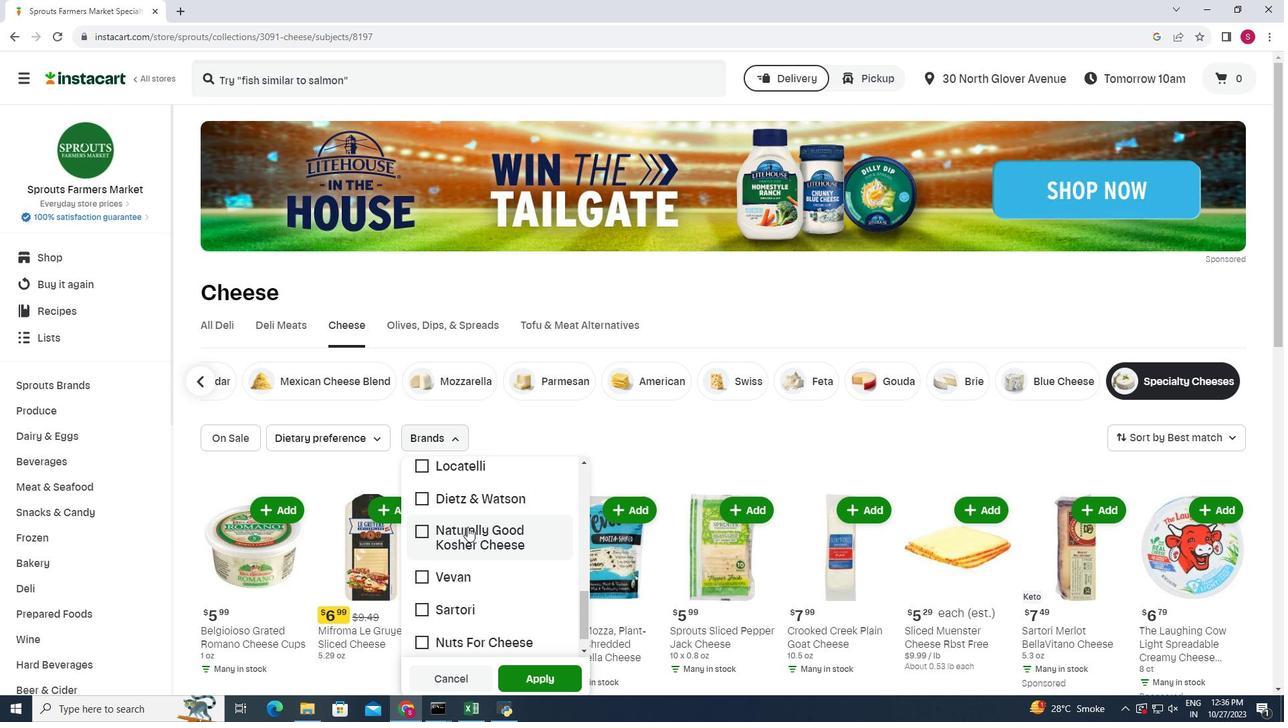 
Action: Mouse scrolled (466, 527) with delta (0, 0)
Screenshot: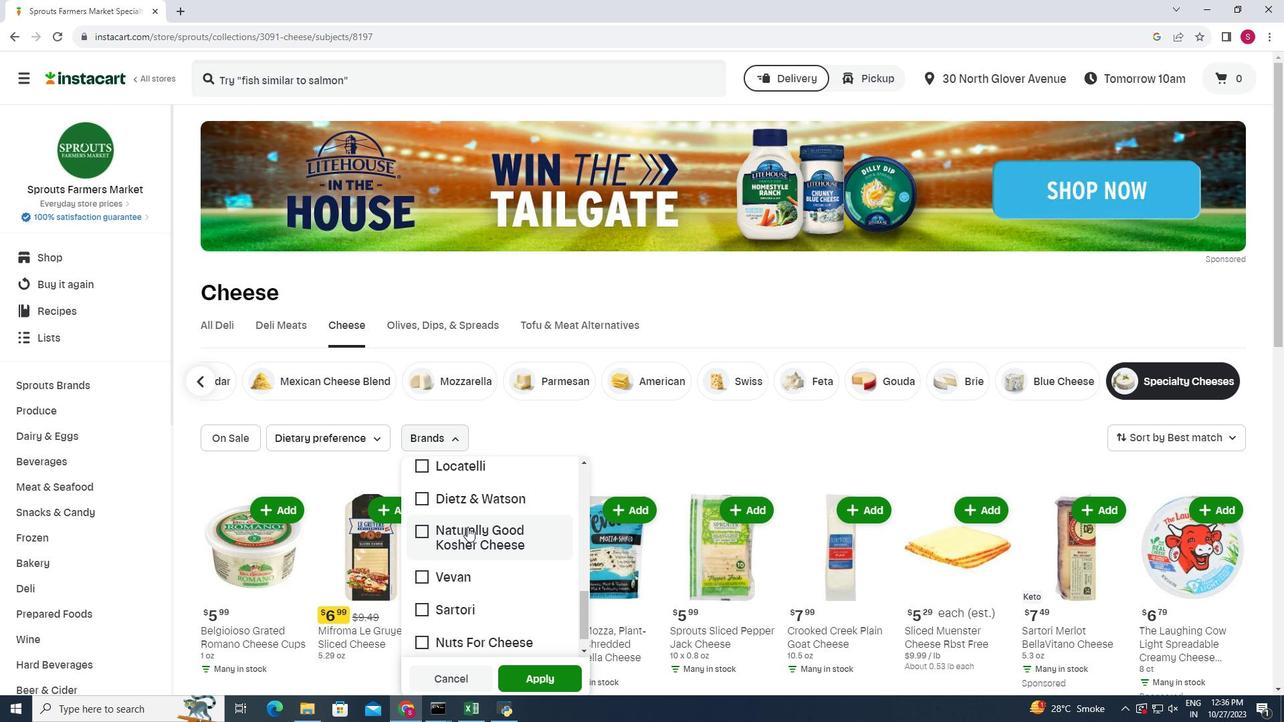 
Action: Mouse moved to (467, 527)
Screenshot: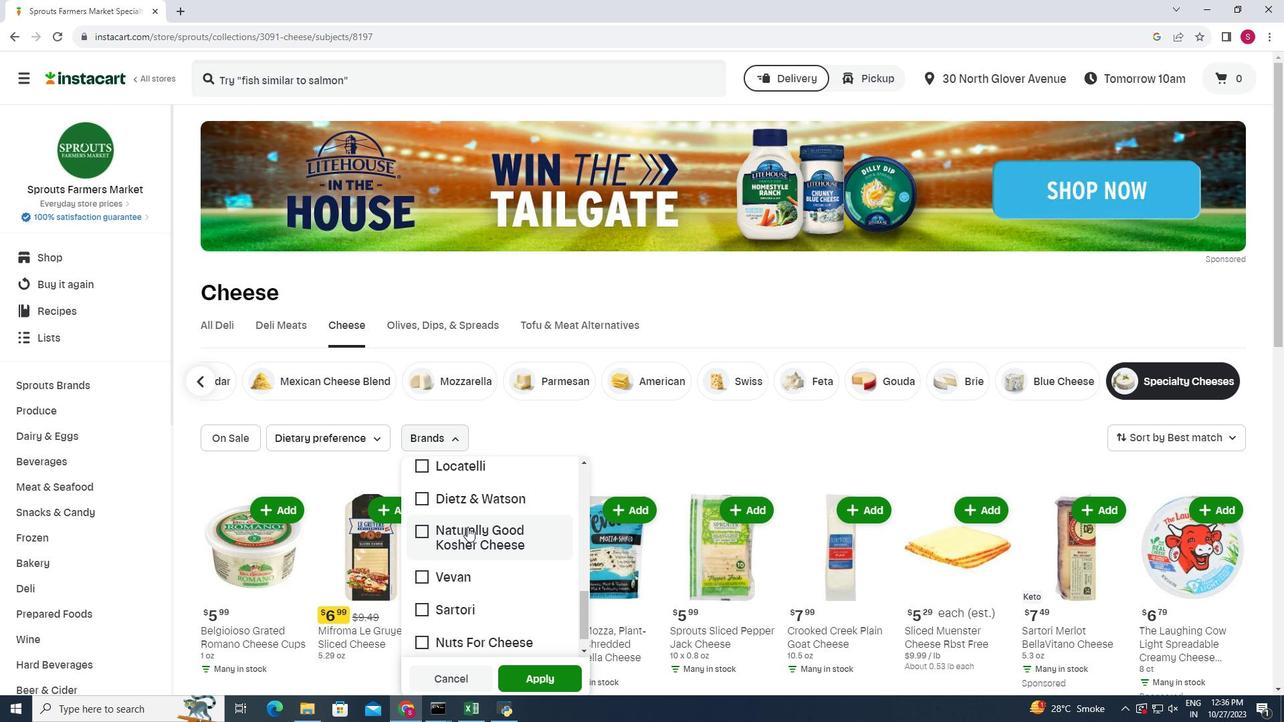 
Action: Mouse scrolled (467, 527) with delta (0, 0)
Screenshot: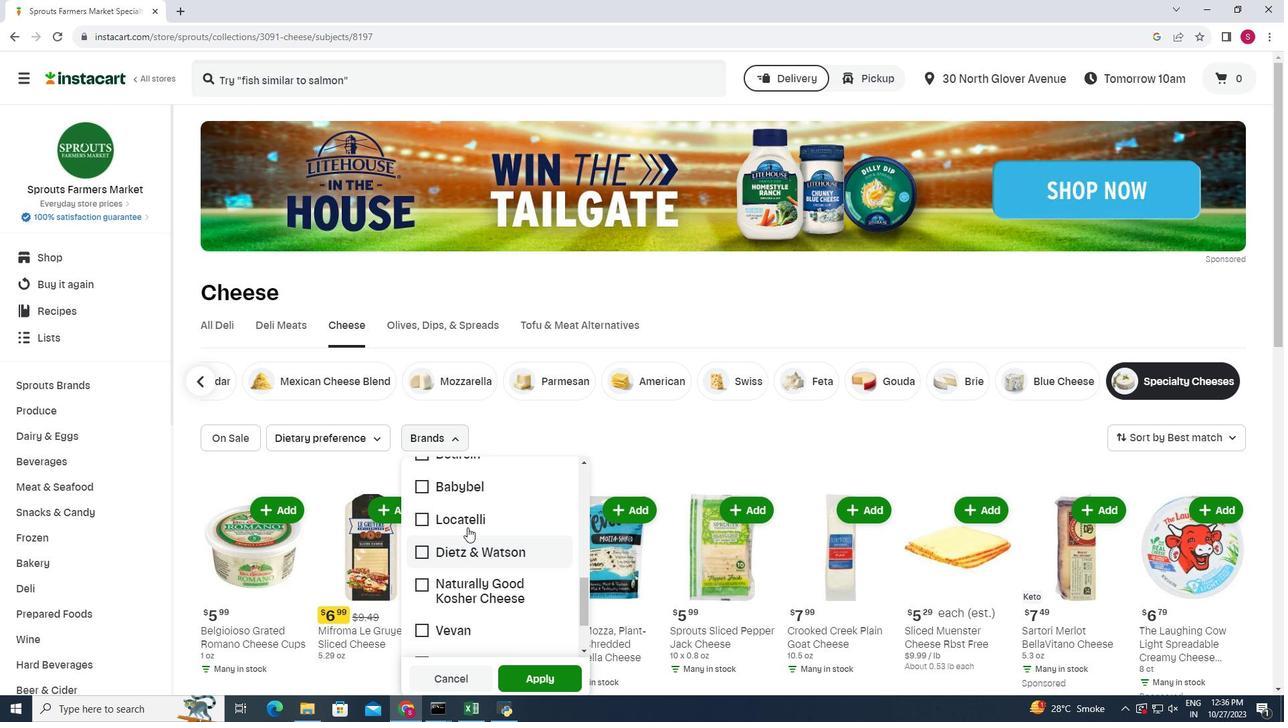 
Action: Mouse moved to (467, 527)
Screenshot: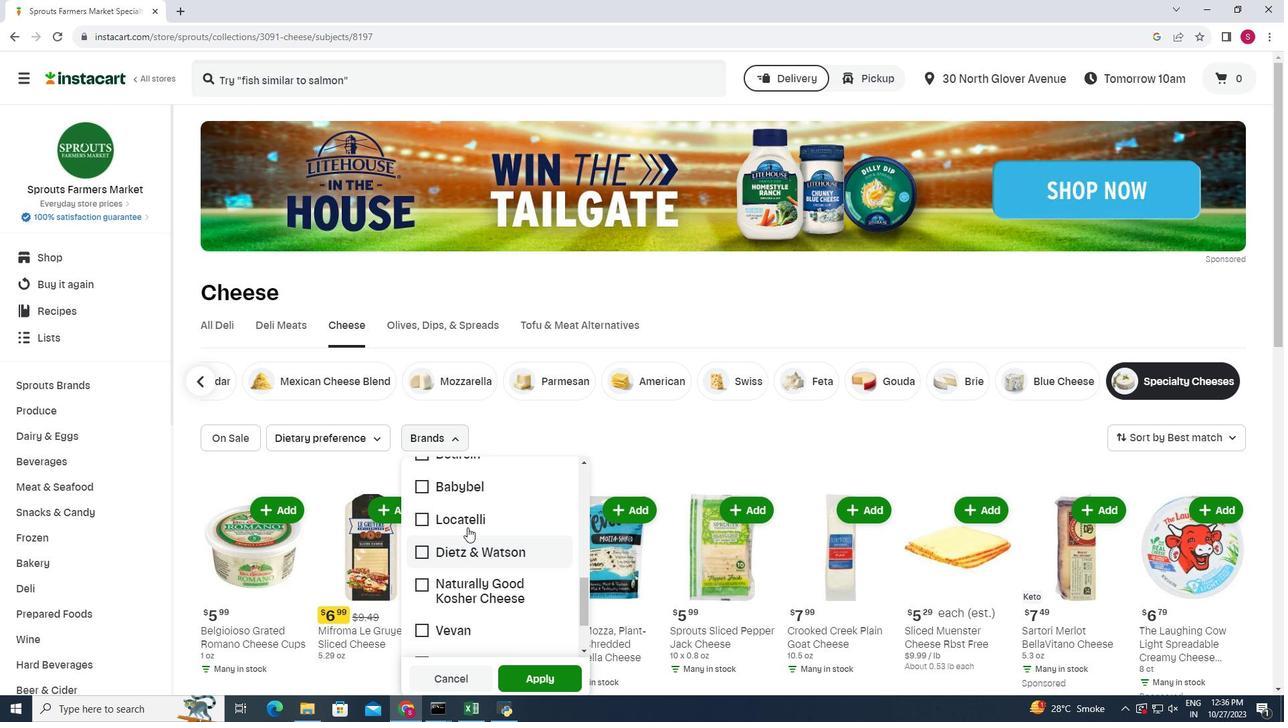 
Action: Mouse scrolled (467, 528) with delta (0, 0)
Screenshot: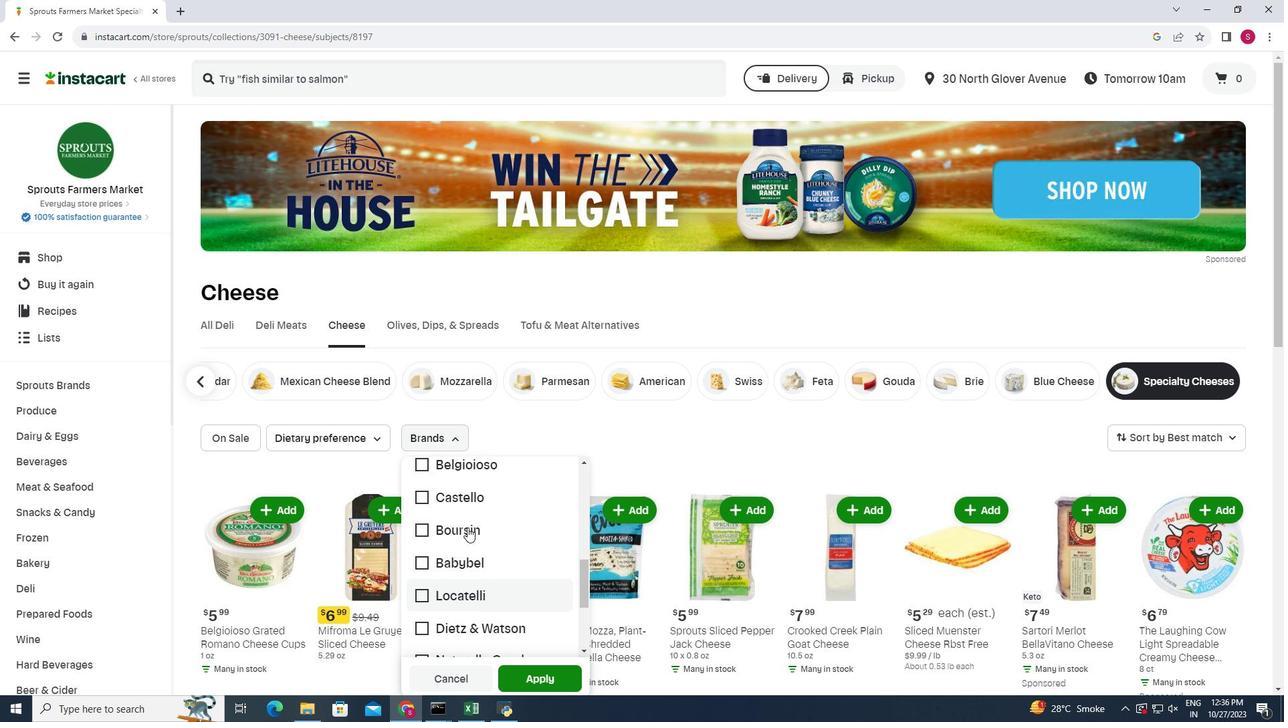 
Action: Mouse scrolled (467, 528) with delta (0, 0)
Screenshot: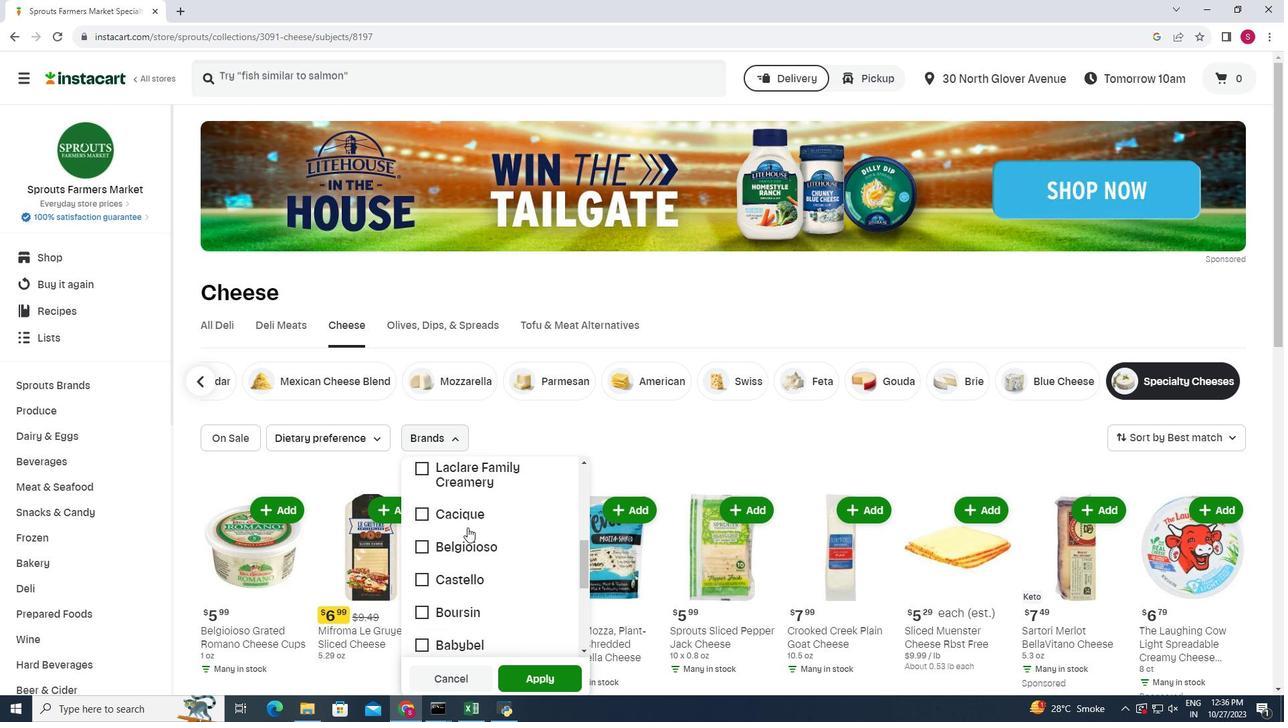 
Action: Mouse scrolled (467, 528) with delta (0, 0)
Screenshot: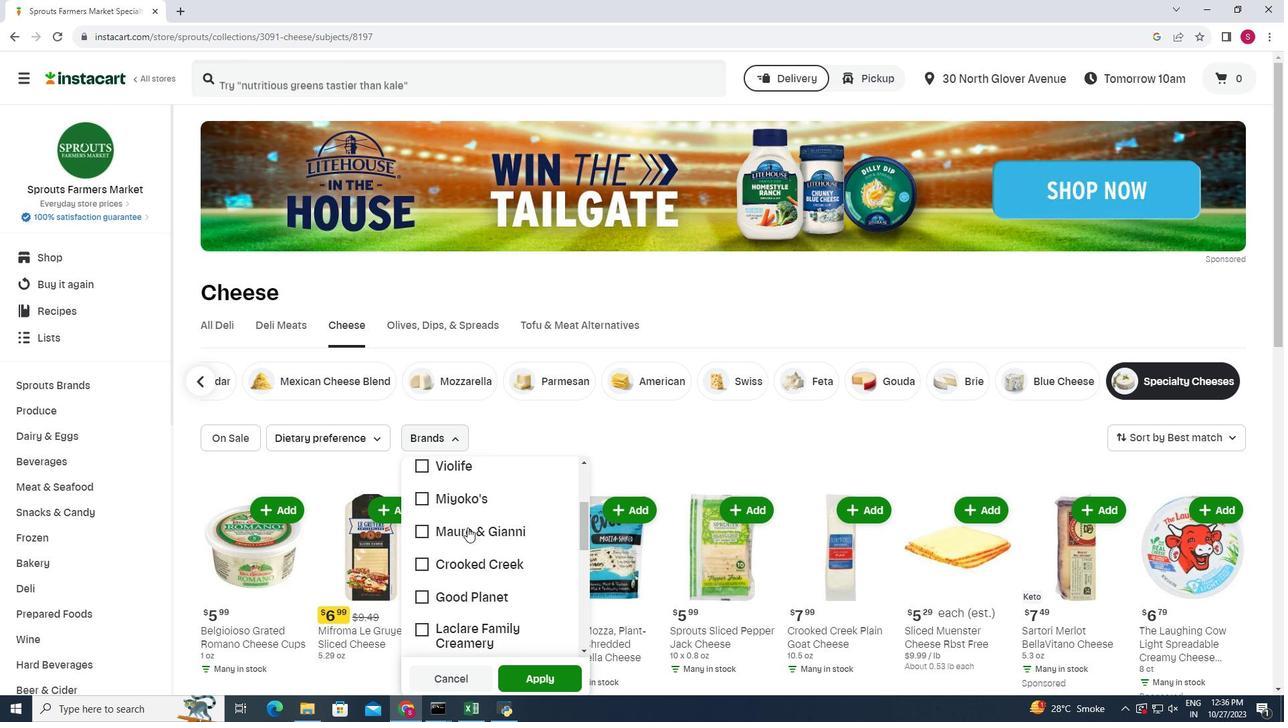 
Action: Mouse scrolled (467, 528) with delta (0, 0)
Screenshot: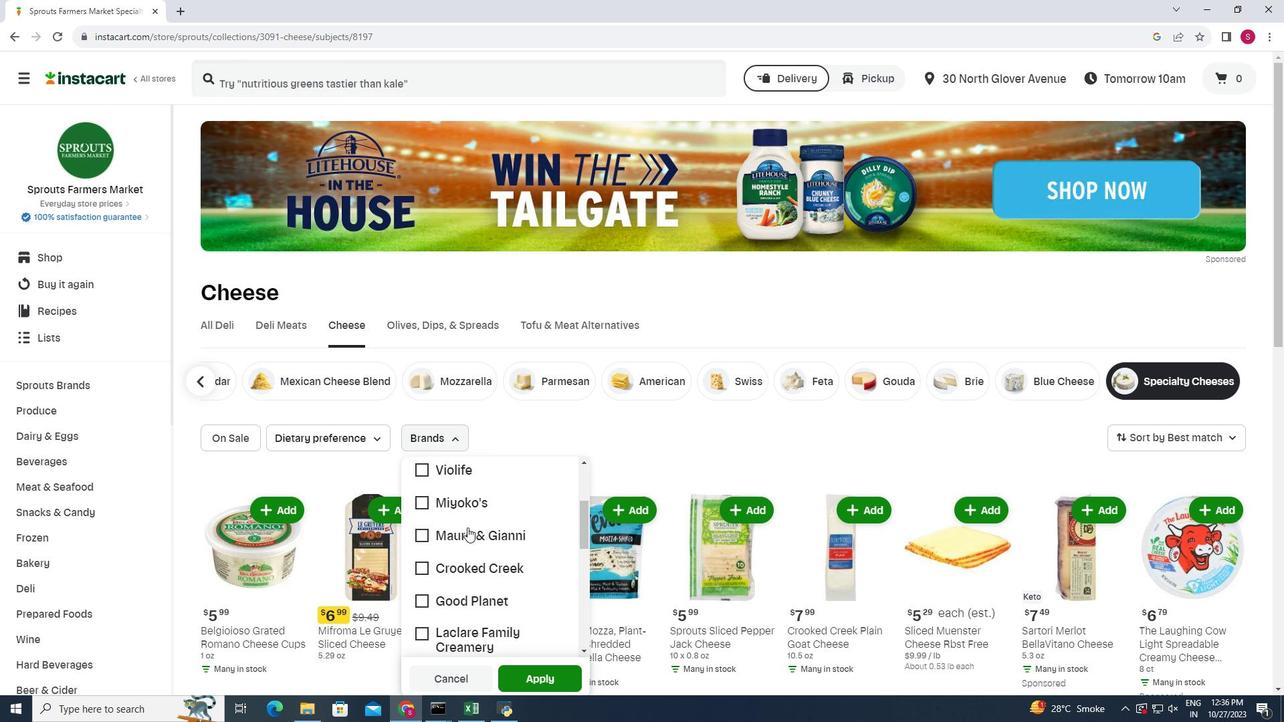 
Action: Mouse scrolled (467, 528) with delta (0, 0)
Screenshot: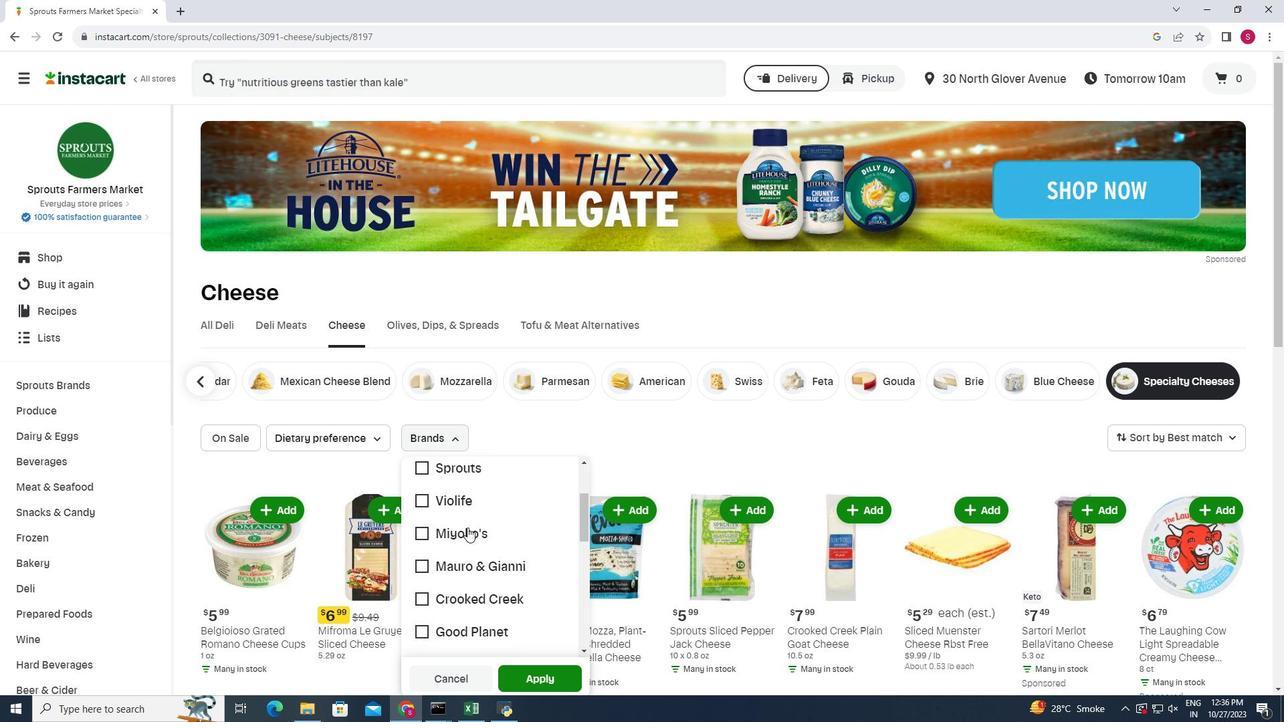 
Action: Mouse scrolled (467, 528) with delta (0, 0)
Screenshot: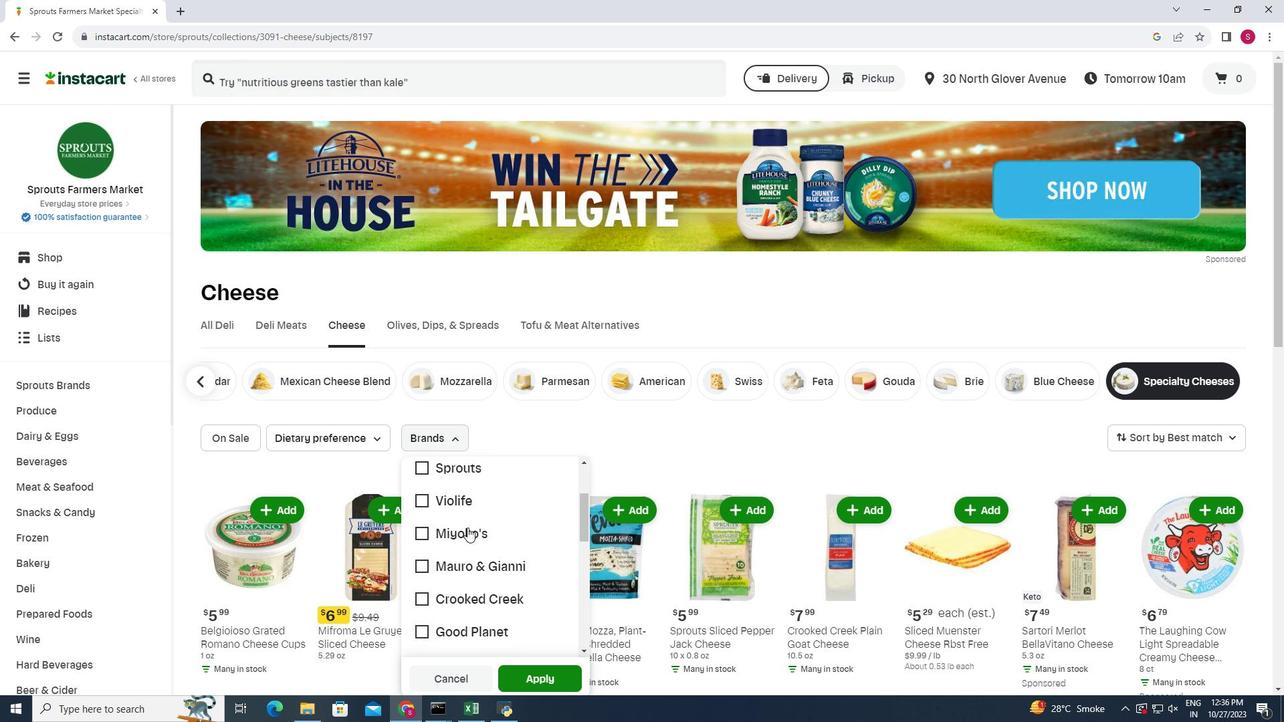 
Action: Mouse scrolled (467, 528) with delta (0, 0)
Screenshot: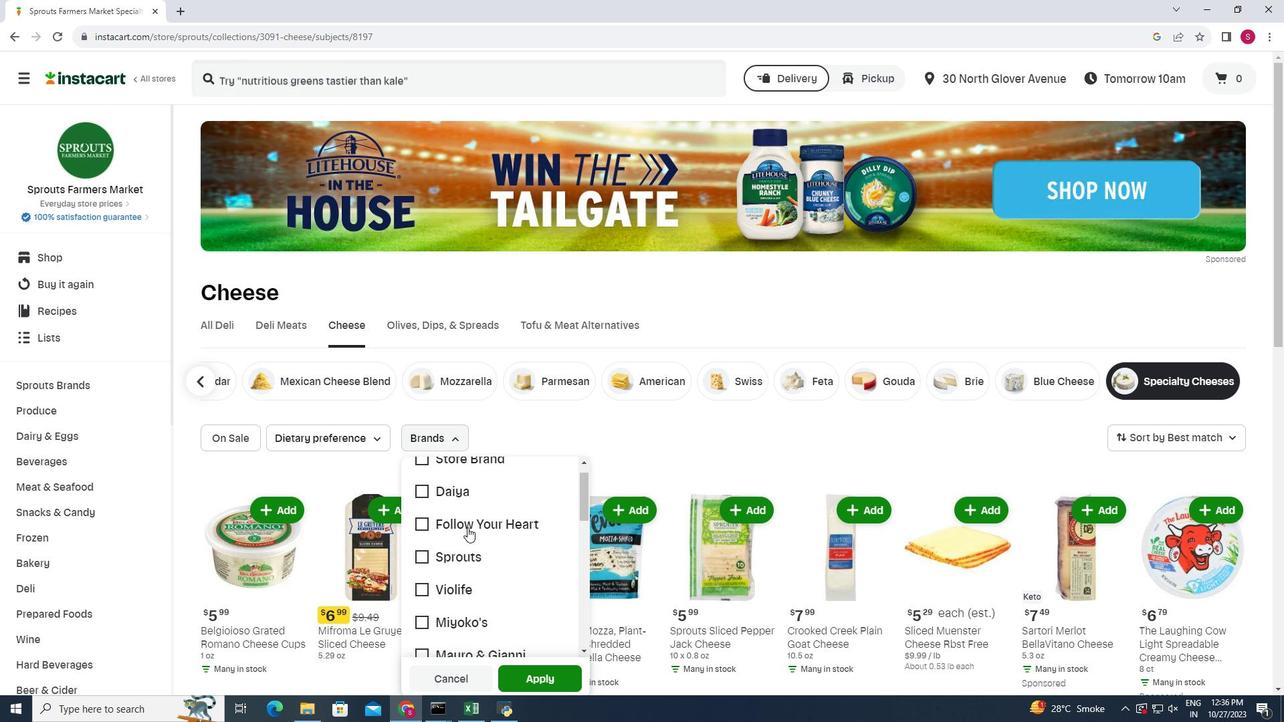 
Action: Mouse scrolled (467, 527) with delta (0, 0)
Screenshot: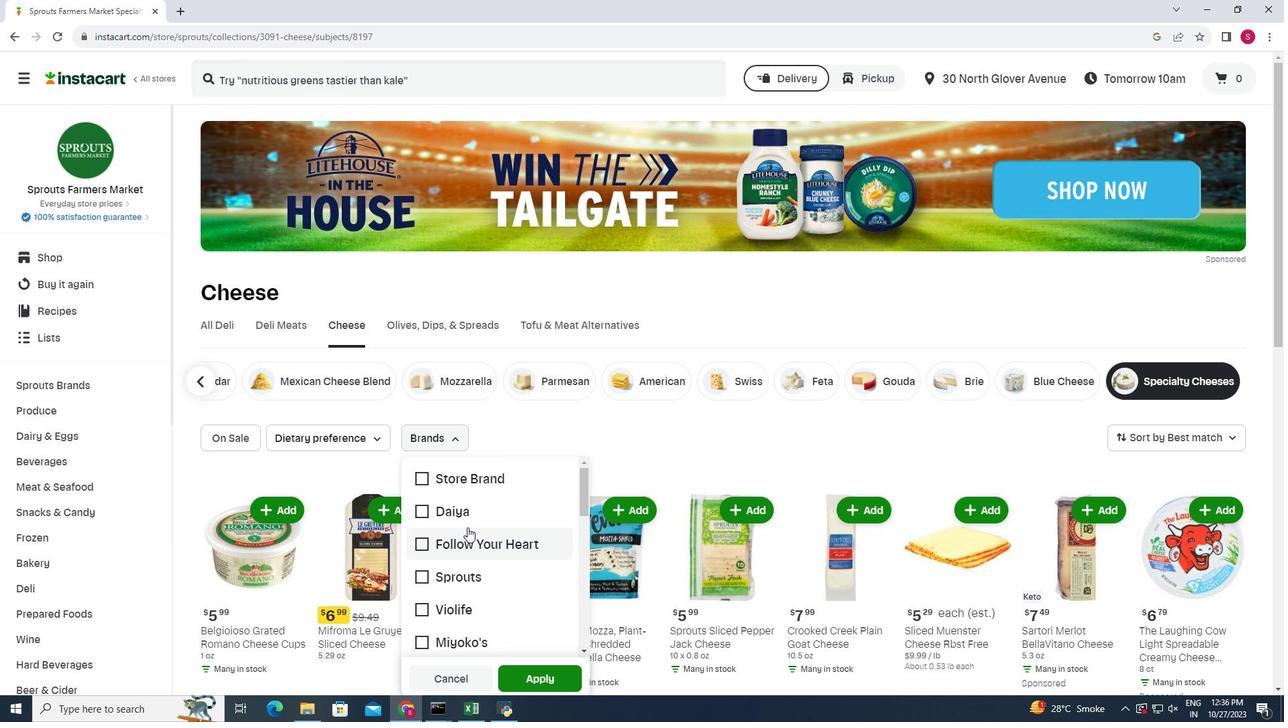 
Action: Mouse moved to (468, 528)
Screenshot: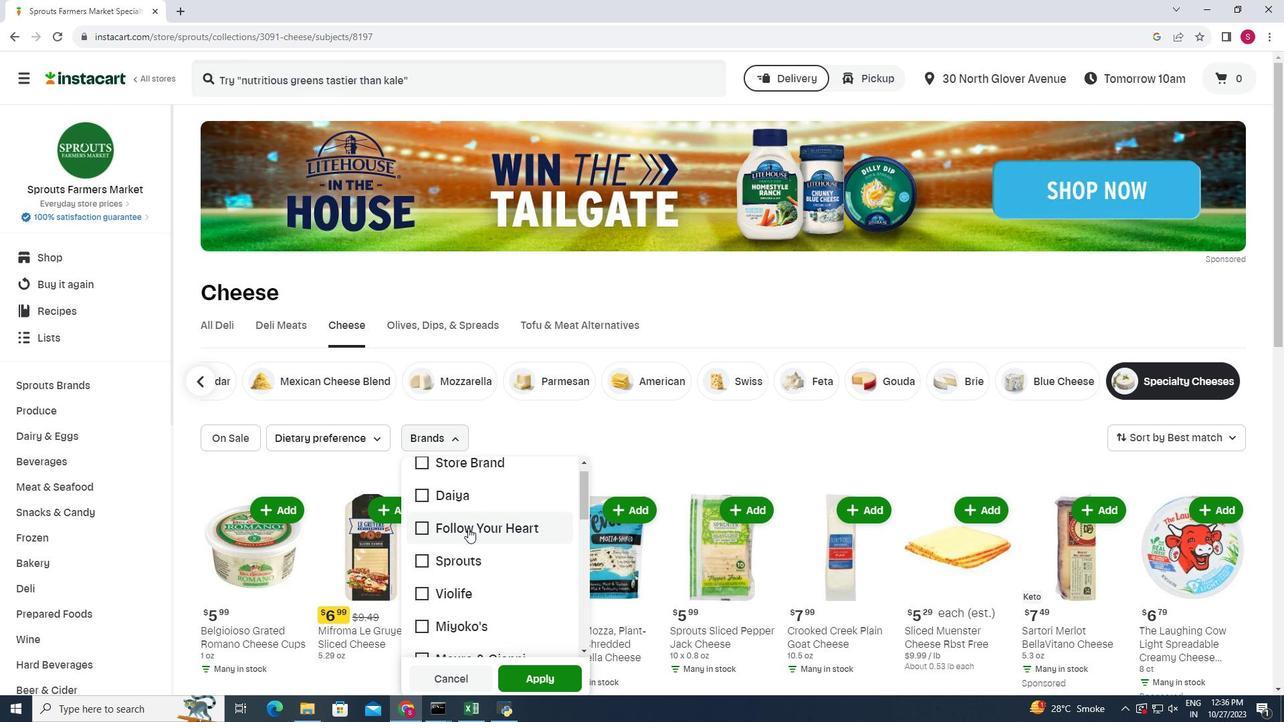 
Action: Mouse scrolled (468, 527) with delta (0, 0)
Screenshot: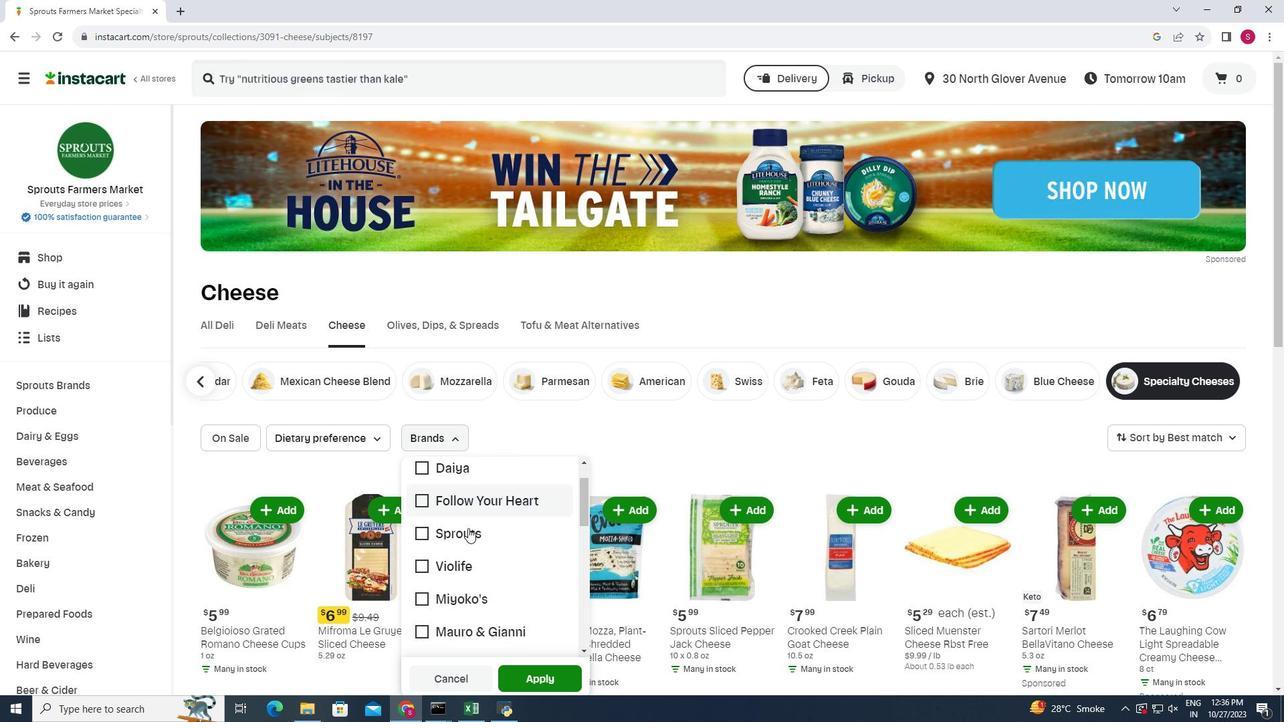 
Action: Mouse scrolled (468, 527) with delta (0, 0)
Screenshot: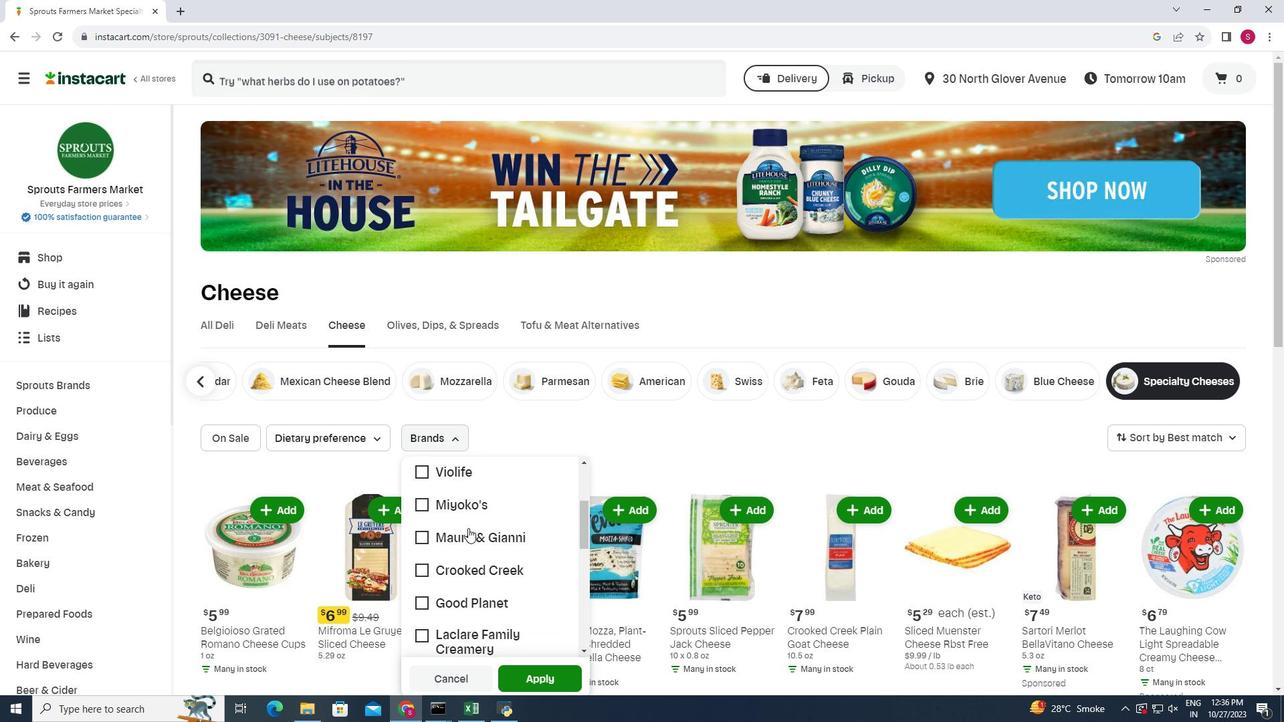 
Action: Mouse scrolled (468, 527) with delta (0, 0)
Screenshot: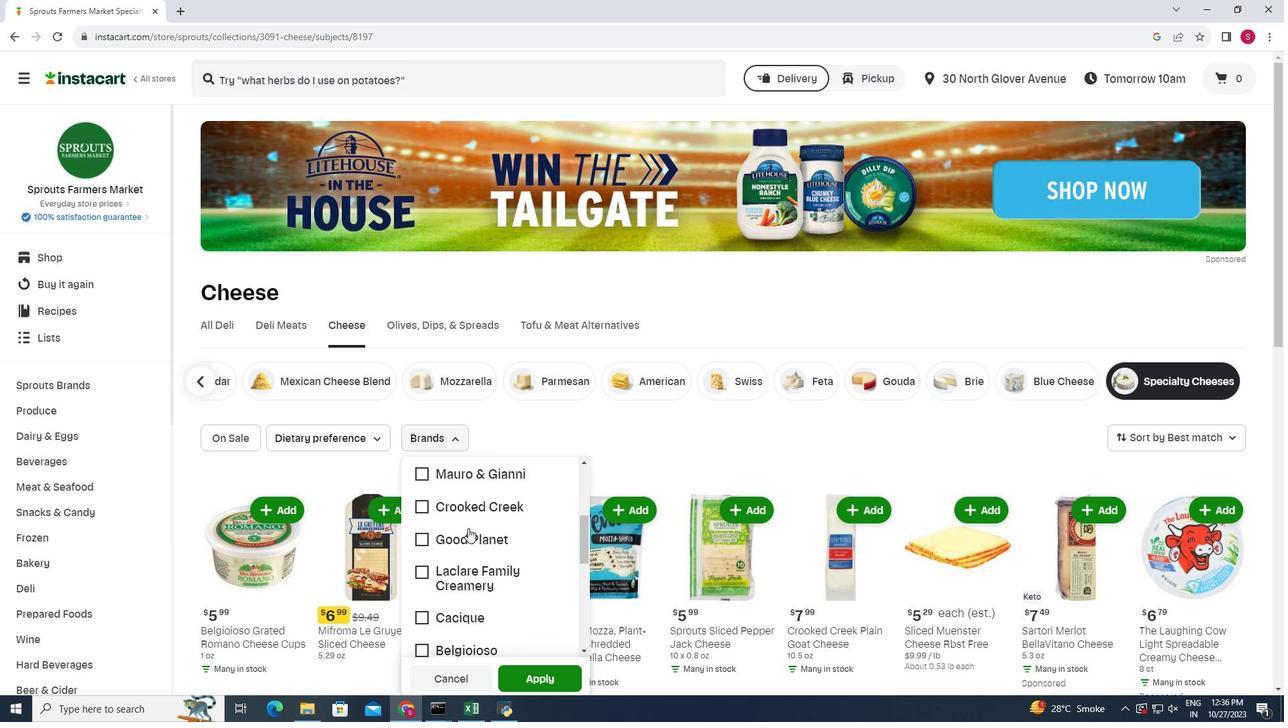 
Action: Mouse scrolled (468, 527) with delta (0, 0)
Screenshot: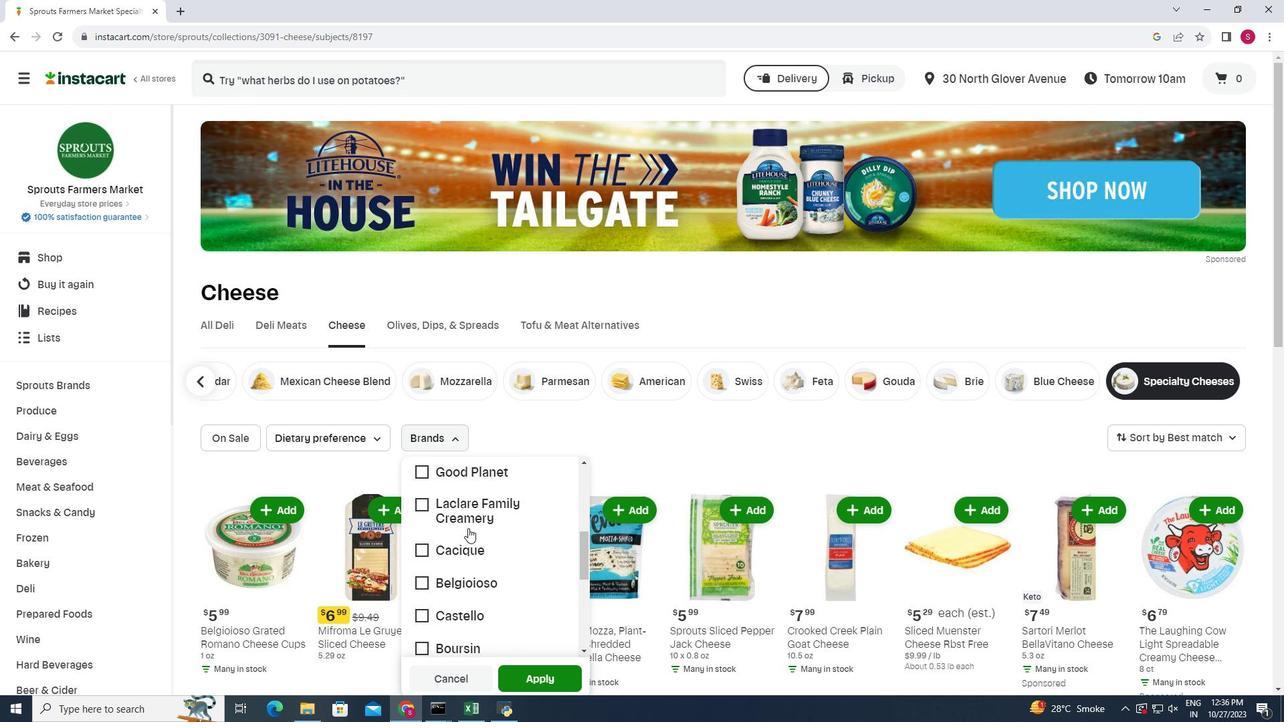 
Action: Mouse scrolled (468, 527) with delta (0, 0)
Screenshot: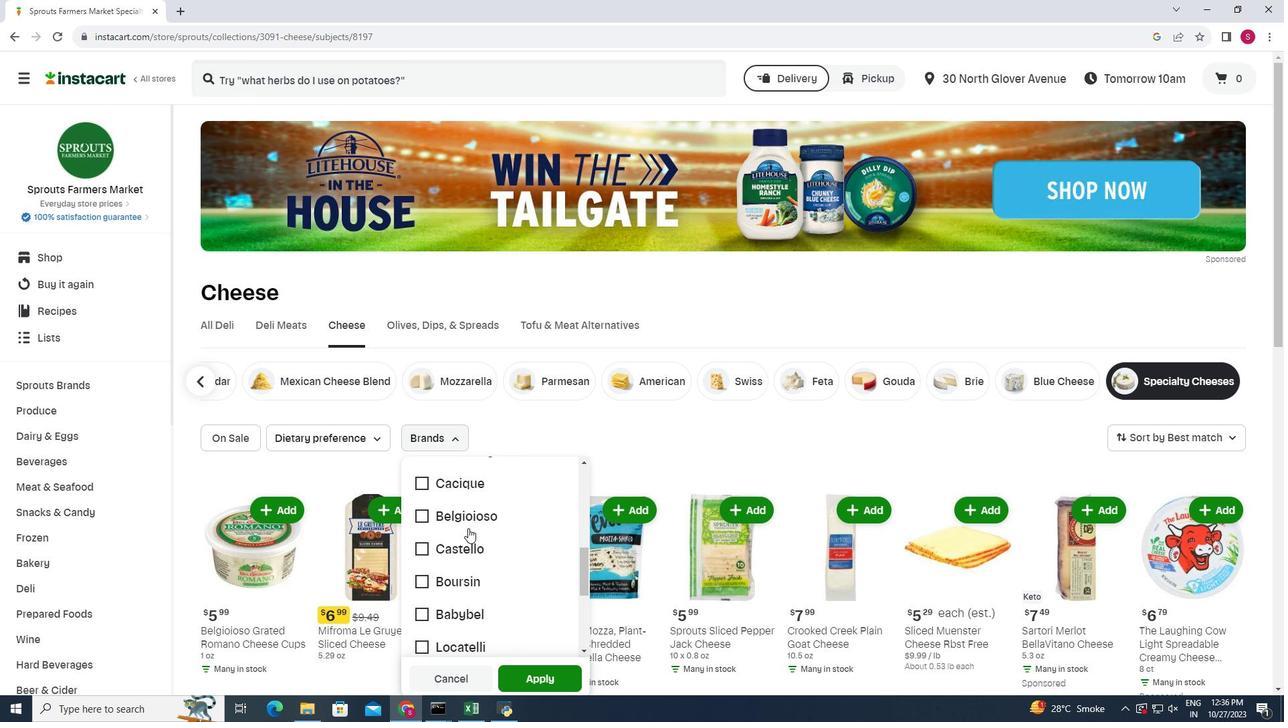 
Action: Mouse scrolled (468, 527) with delta (0, 0)
Screenshot: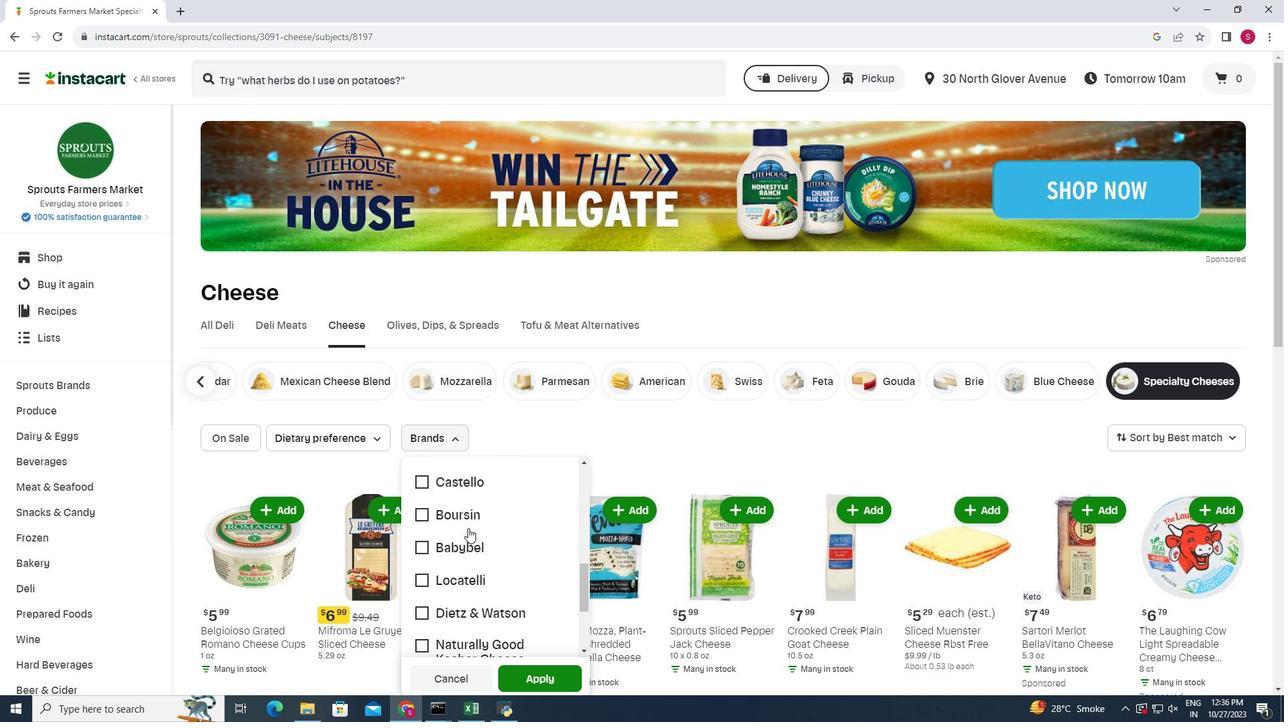 
Action: Mouse scrolled (468, 527) with delta (0, 0)
Screenshot: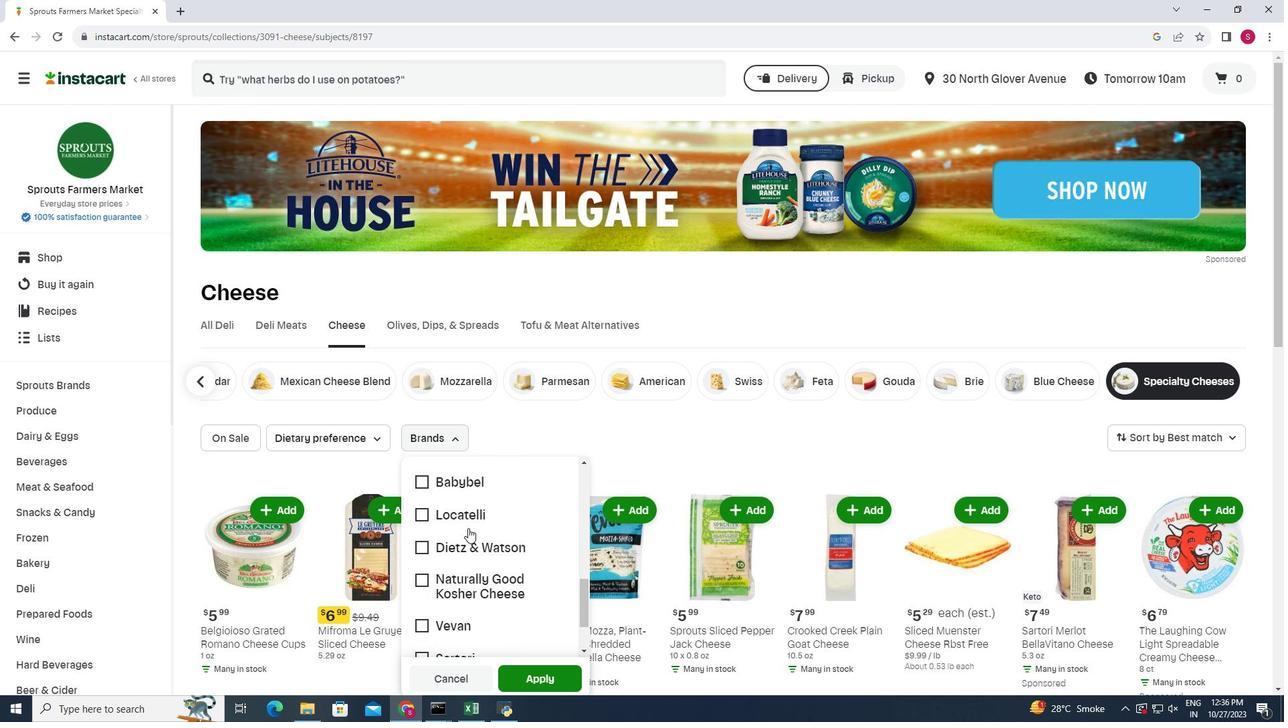 
Action: Mouse moved to (468, 528)
Screenshot: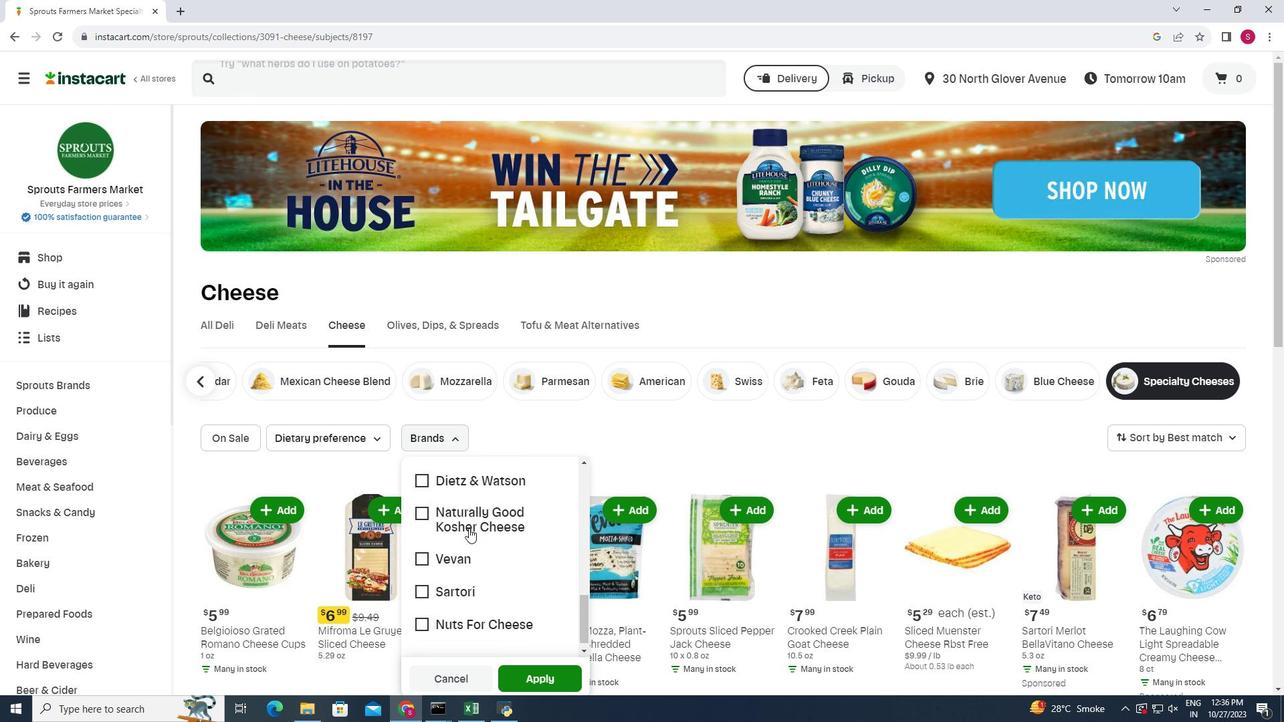 
Action: Mouse scrolled (468, 527) with delta (0, 0)
Screenshot: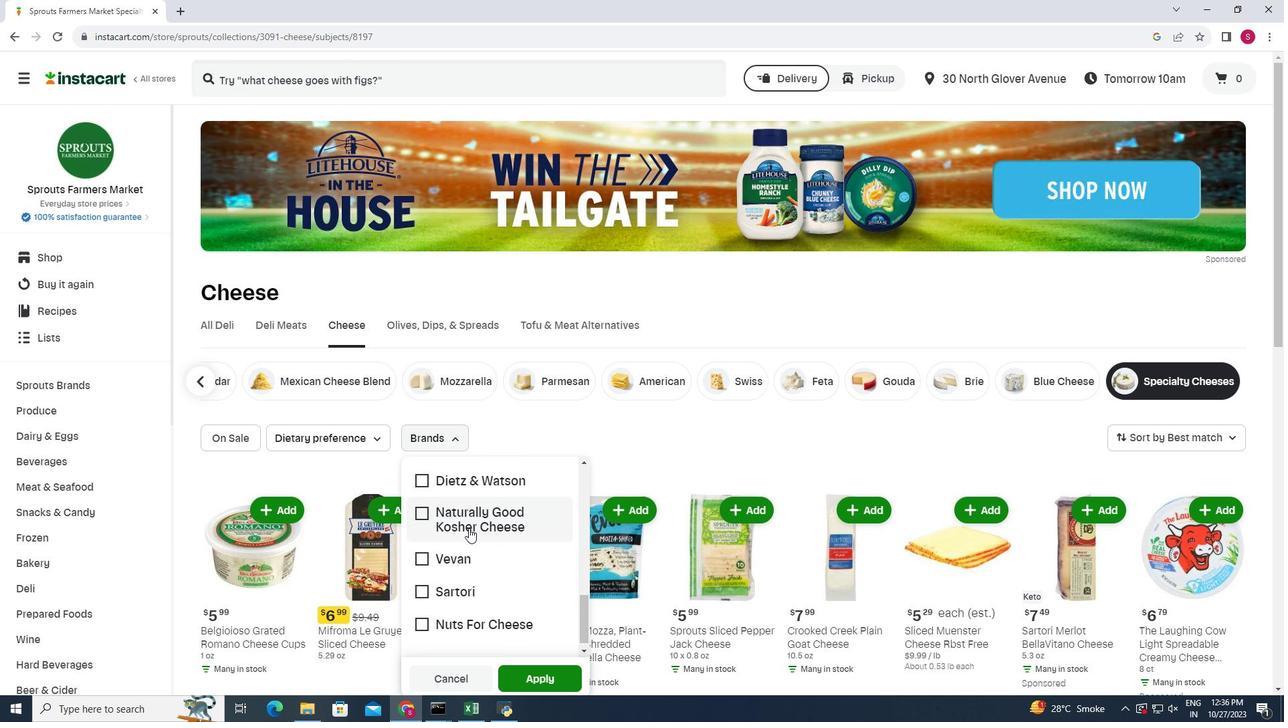 
Action: Mouse scrolled (468, 527) with delta (0, 0)
Screenshot: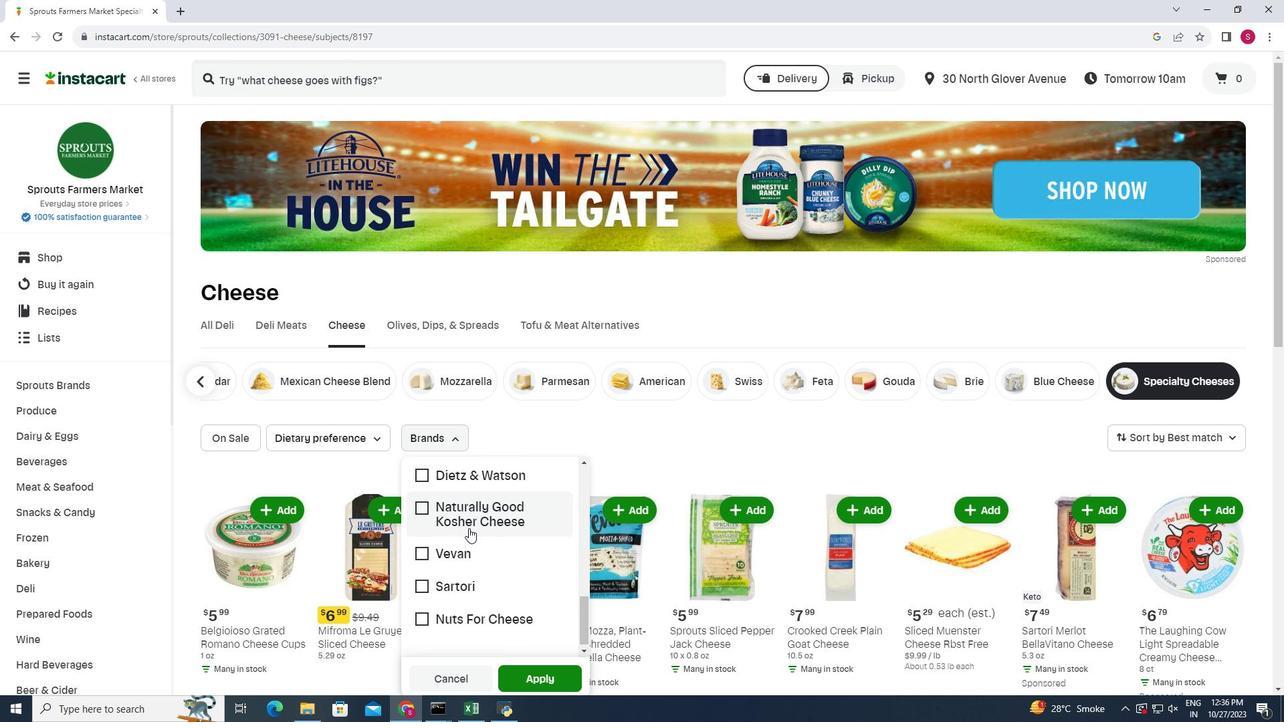 
